 Task: Assign Person0000000115 as Project Lead of Scrum Project Project0000000058 in Jira. Create Issue Issue0000000281 in Backlog  in Scrum Project Project0000000057 in Jira. Create Issue Issue0000000282 in Backlog  in Scrum Project Project0000000057 in Jira. Create Issue Issue0000000283 in Backlog  in Scrum Project Project0000000057 in Jira. Create Issue Issue0000000284 in Backlog  in Scrum Project Project0000000057 in Jira
Action: Mouse moved to (332, 106)
Screenshot: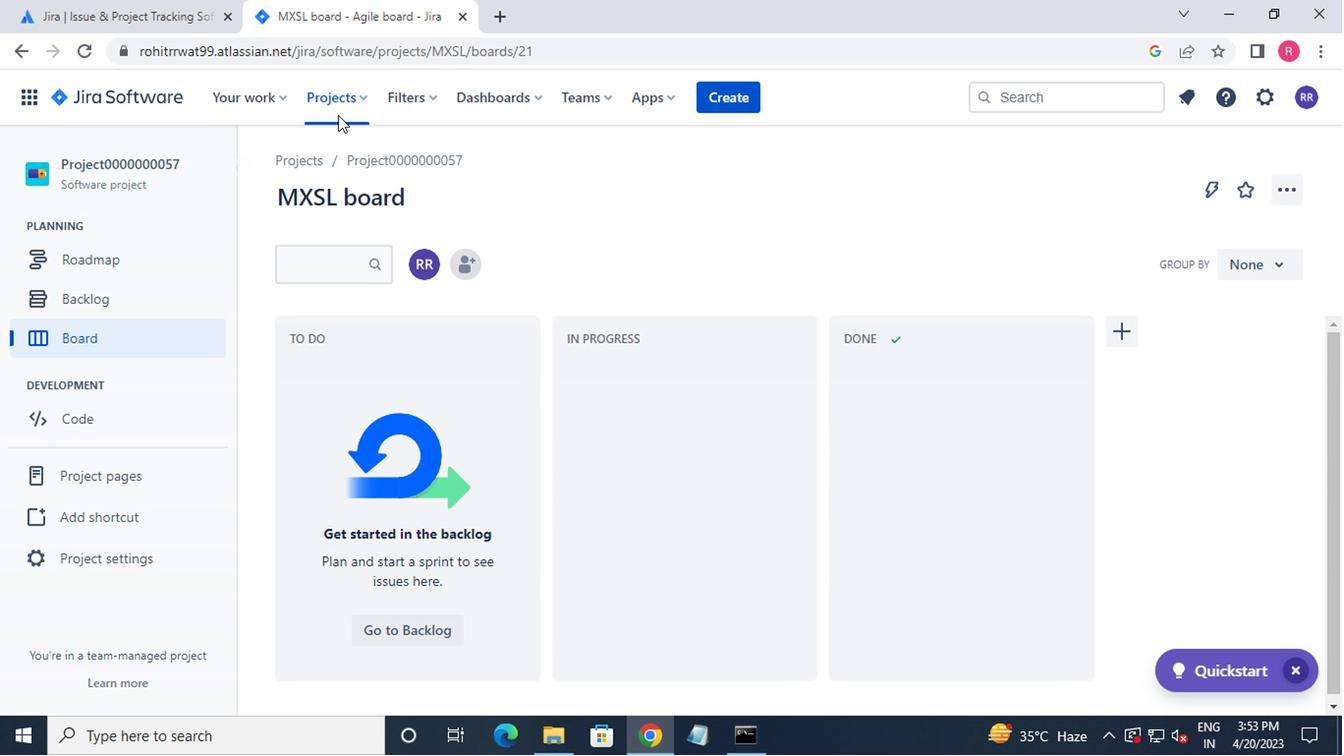 
Action: Mouse pressed left at (332, 106)
Screenshot: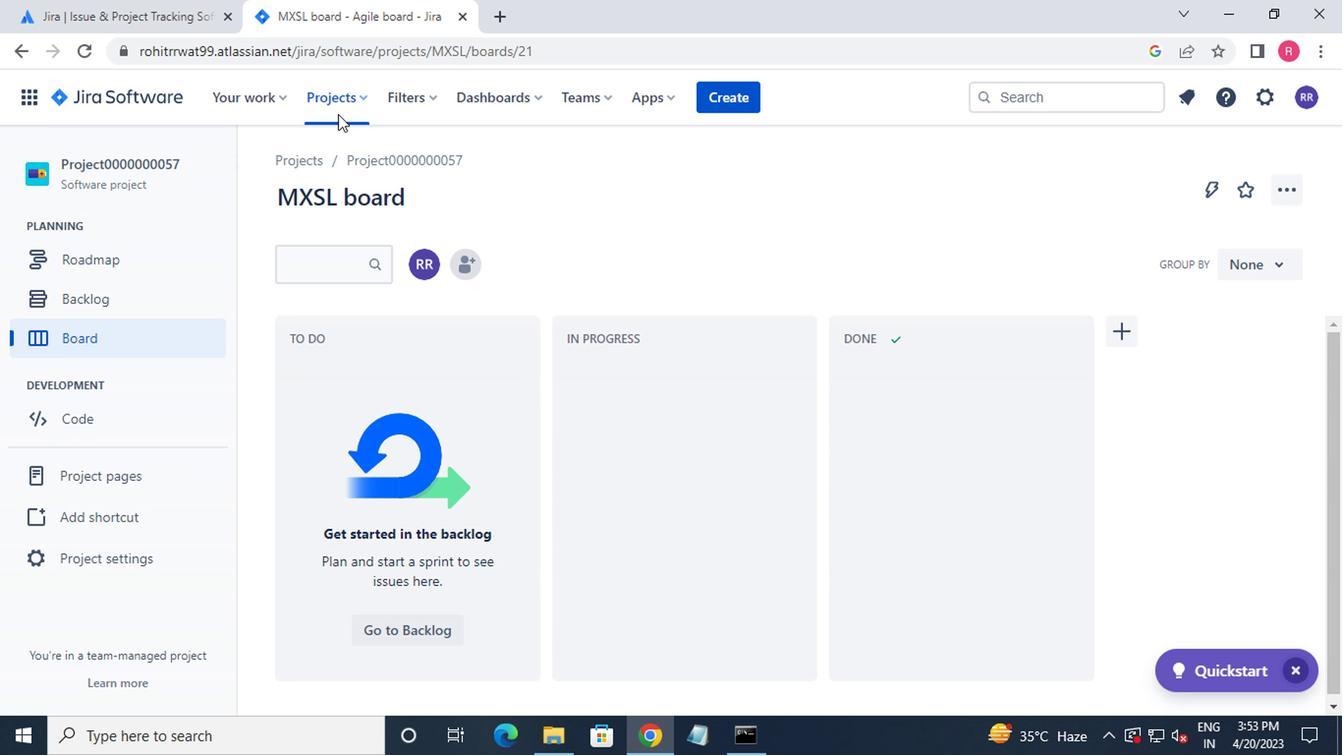 
Action: Mouse moved to (385, 237)
Screenshot: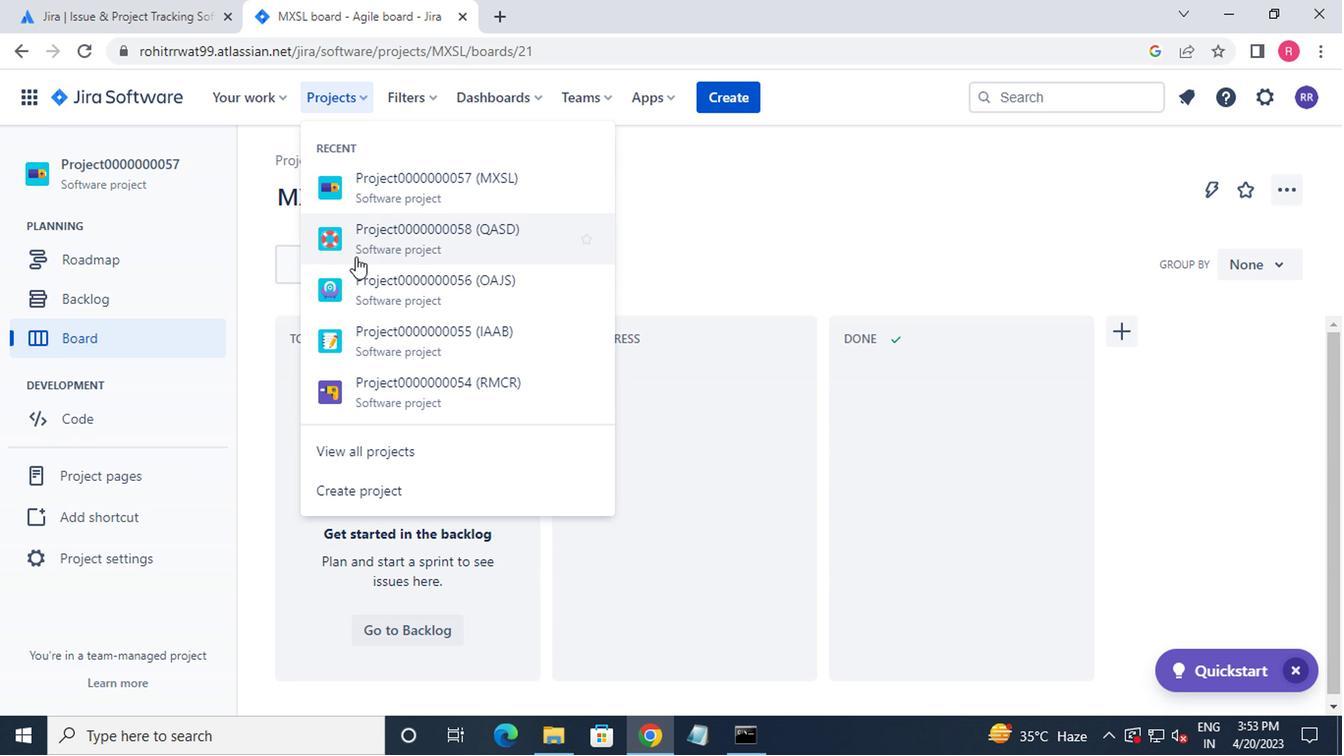 
Action: Mouse pressed left at (385, 237)
Screenshot: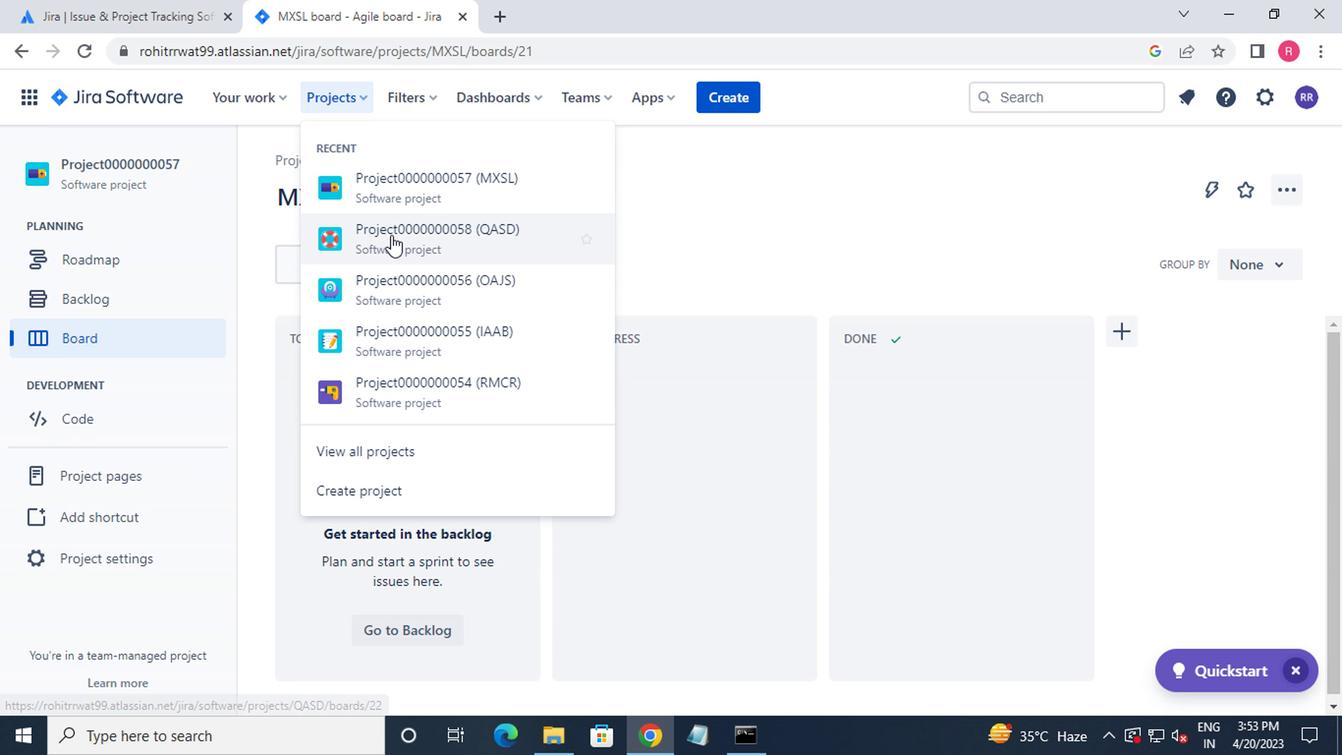 
Action: Mouse moved to (70, 556)
Screenshot: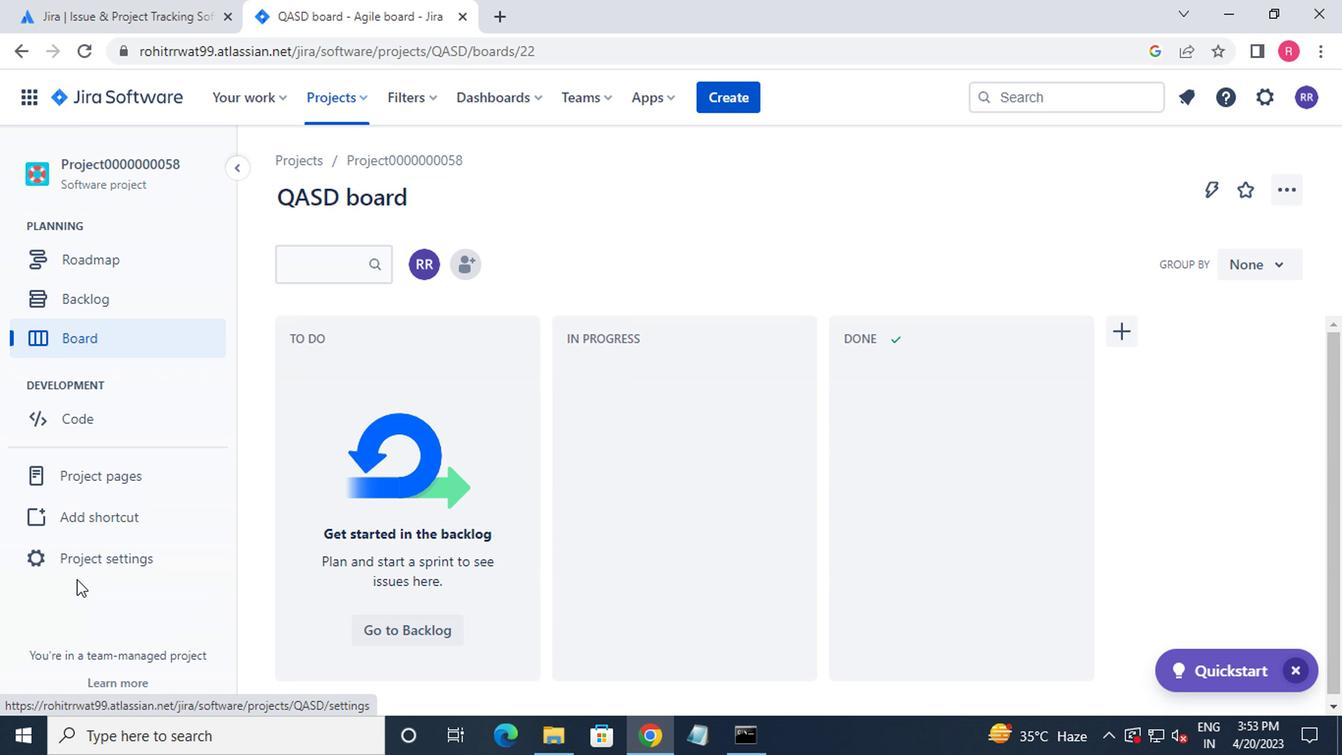 
Action: Mouse pressed left at (70, 556)
Screenshot: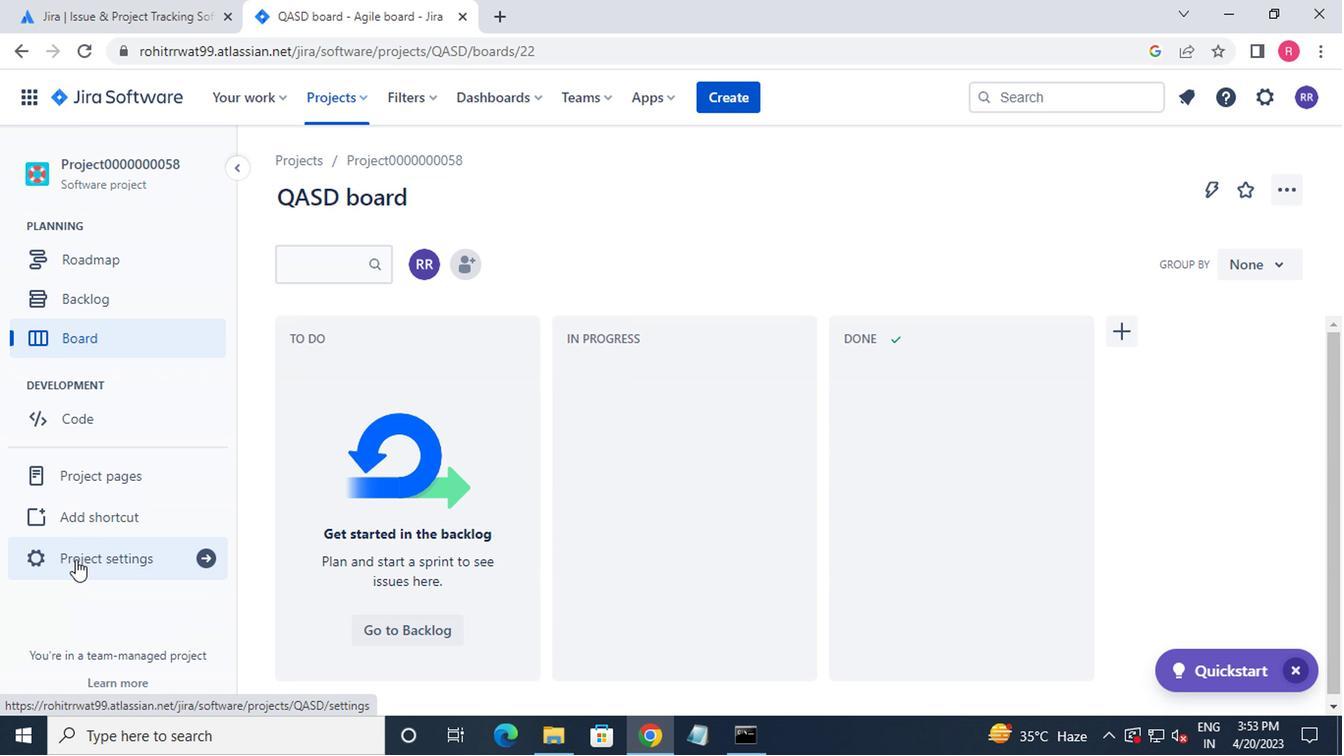 
Action: Mouse moved to (745, 676)
Screenshot: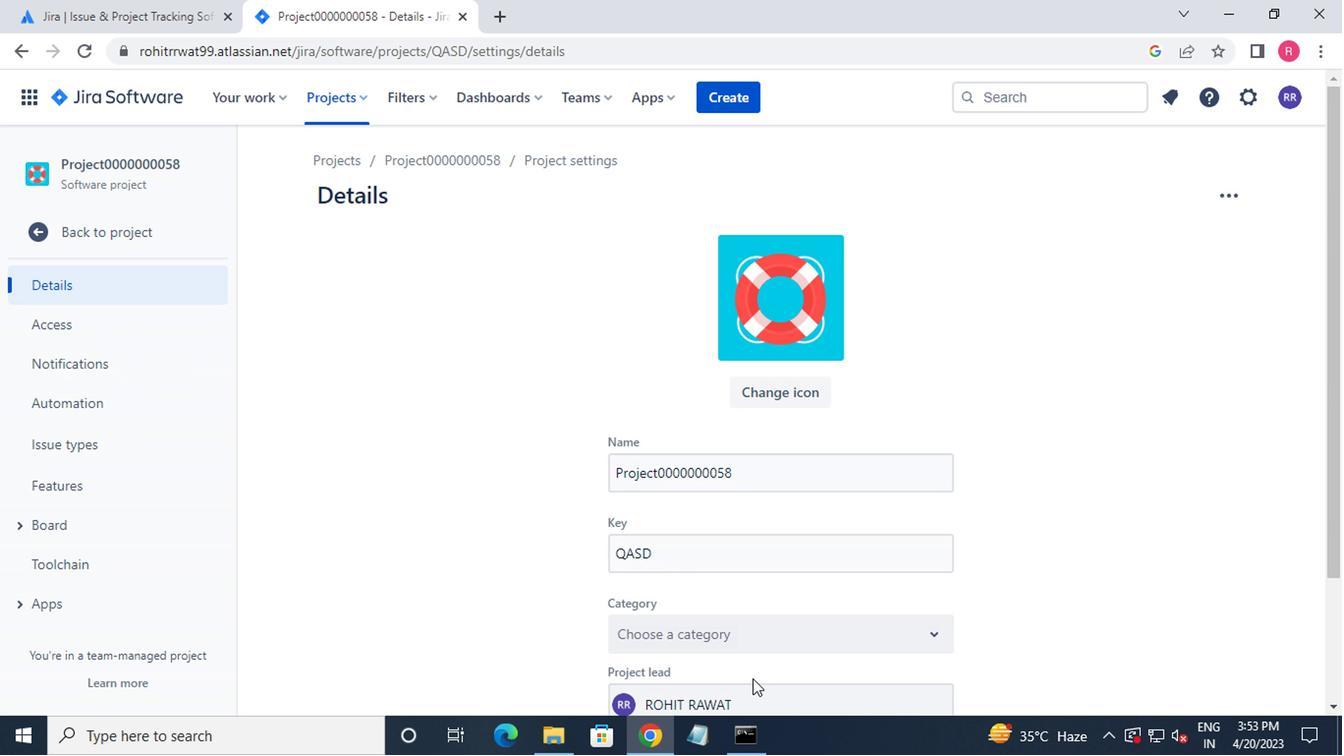 
Action: Mouse scrolled (745, 675) with delta (0, -1)
Screenshot: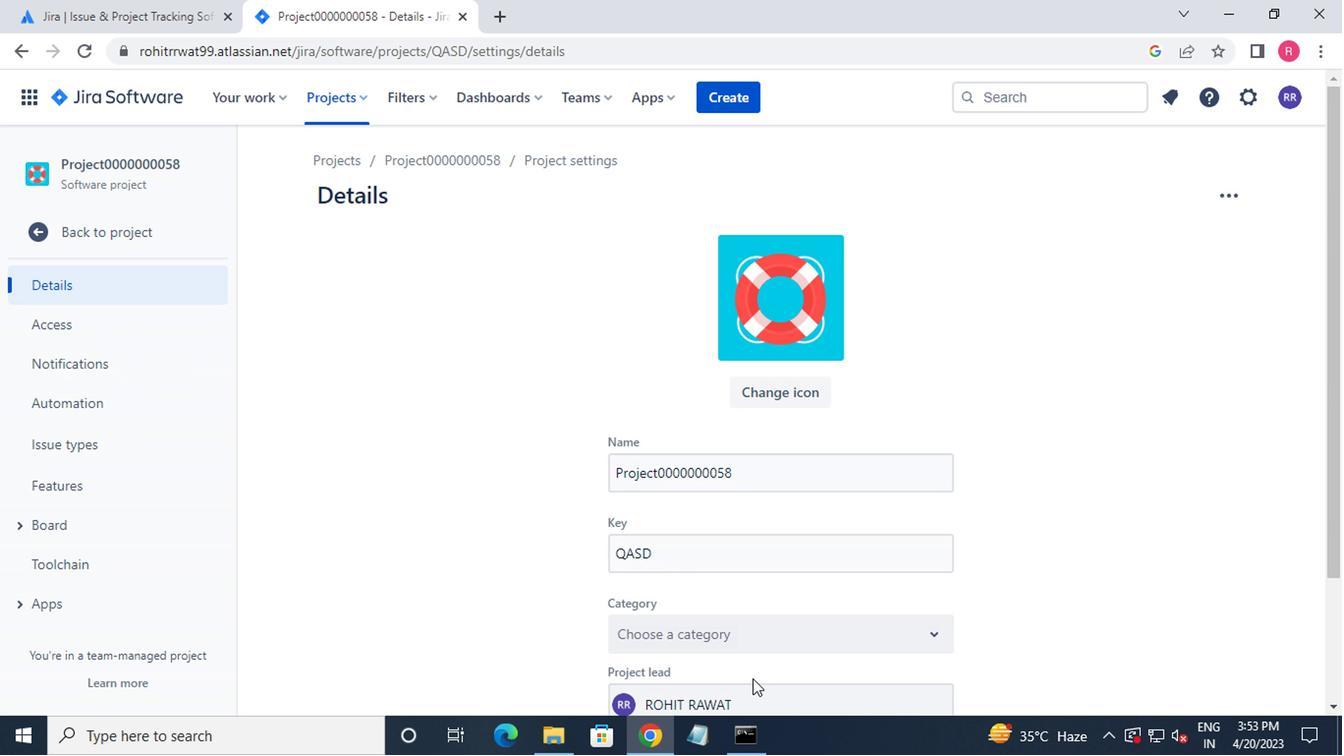 
Action: Mouse moved to (736, 615)
Screenshot: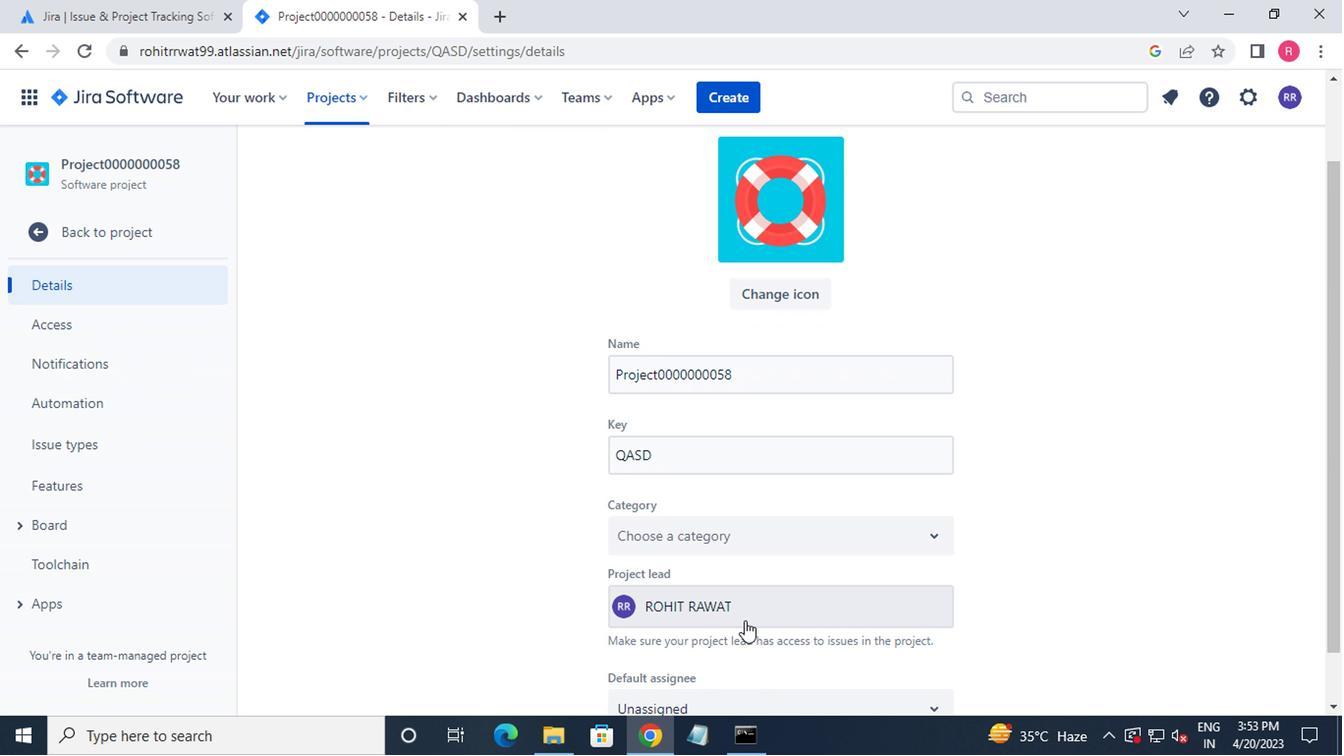 
Action: Mouse pressed left at (736, 615)
Screenshot: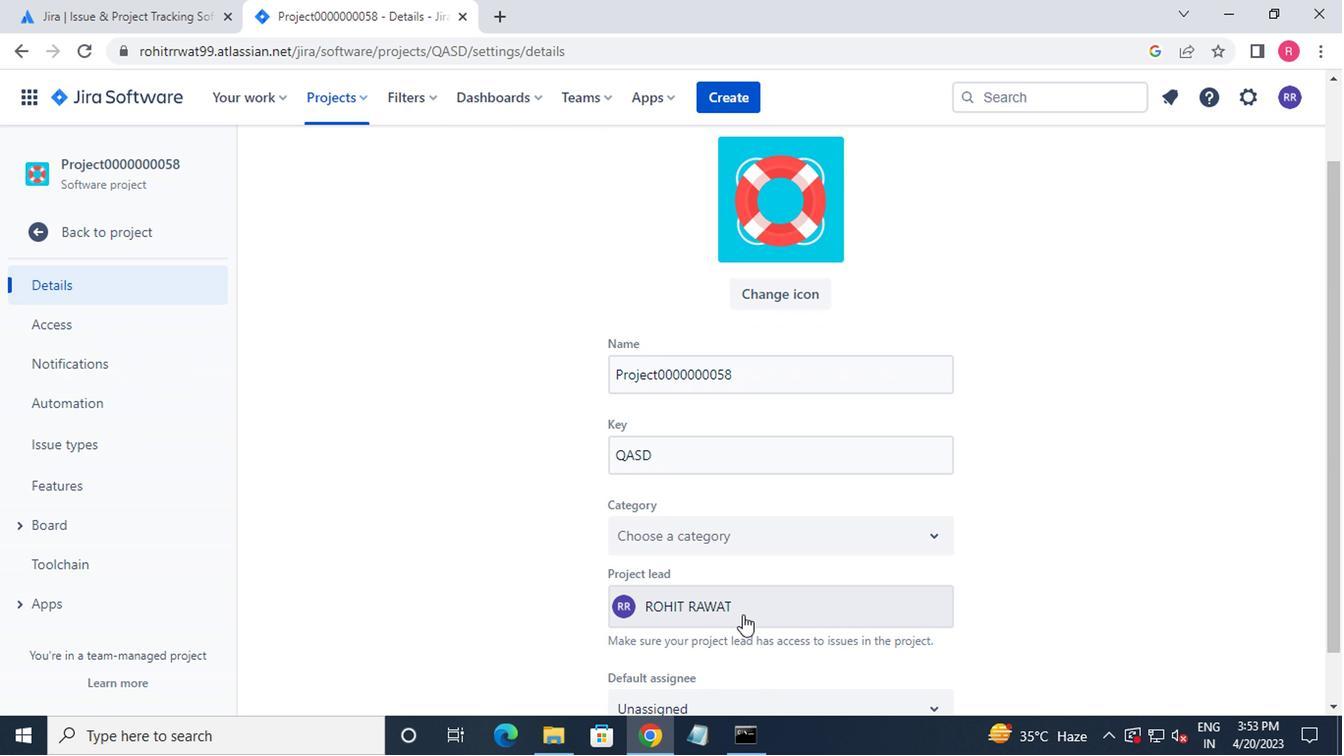 
Action: Mouse moved to (689, 541)
Screenshot: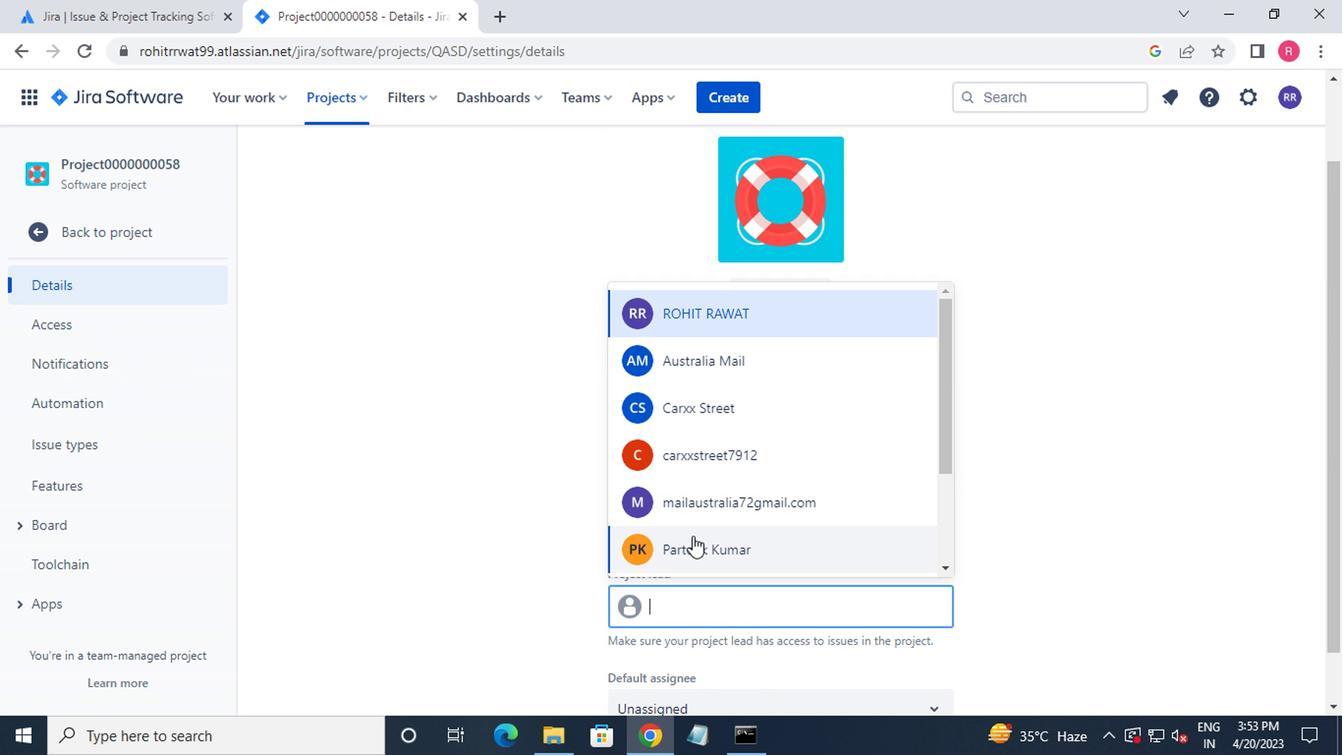 
Action: Mouse pressed left at (689, 541)
Screenshot: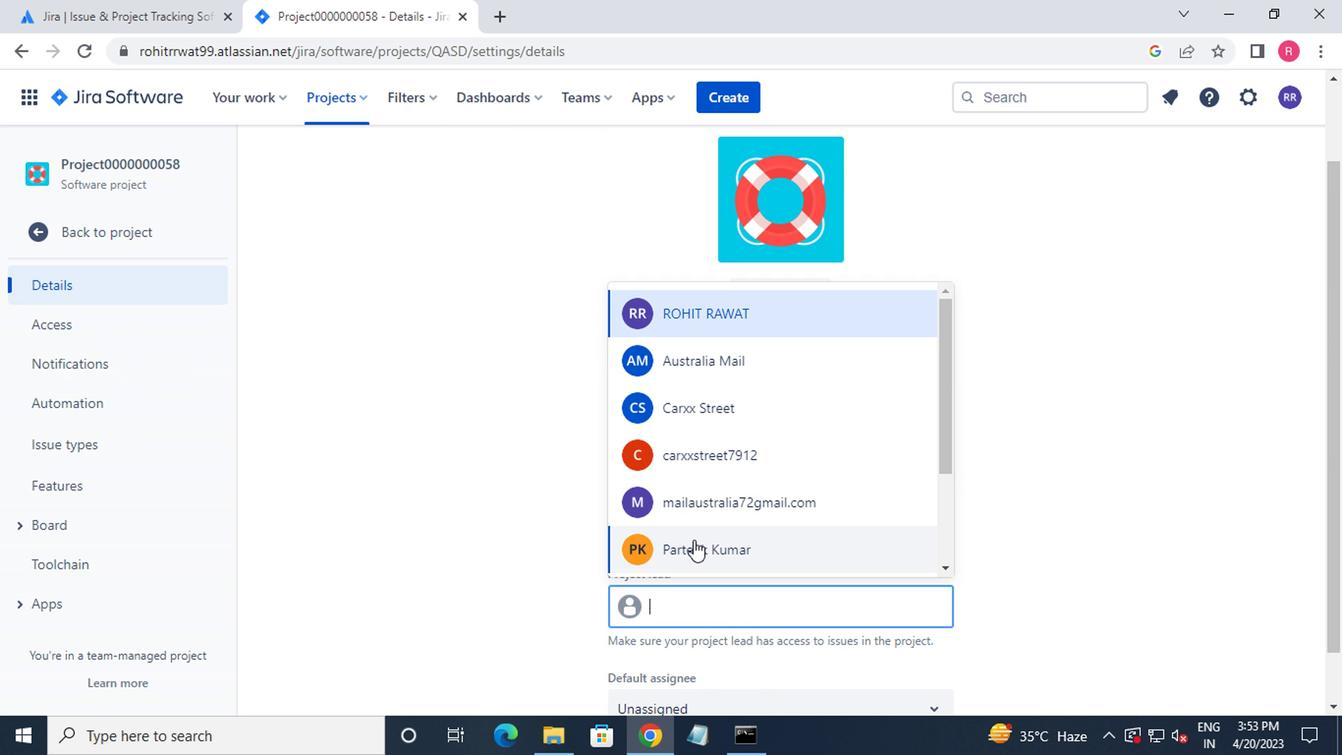 
Action: Mouse moved to (434, 530)
Screenshot: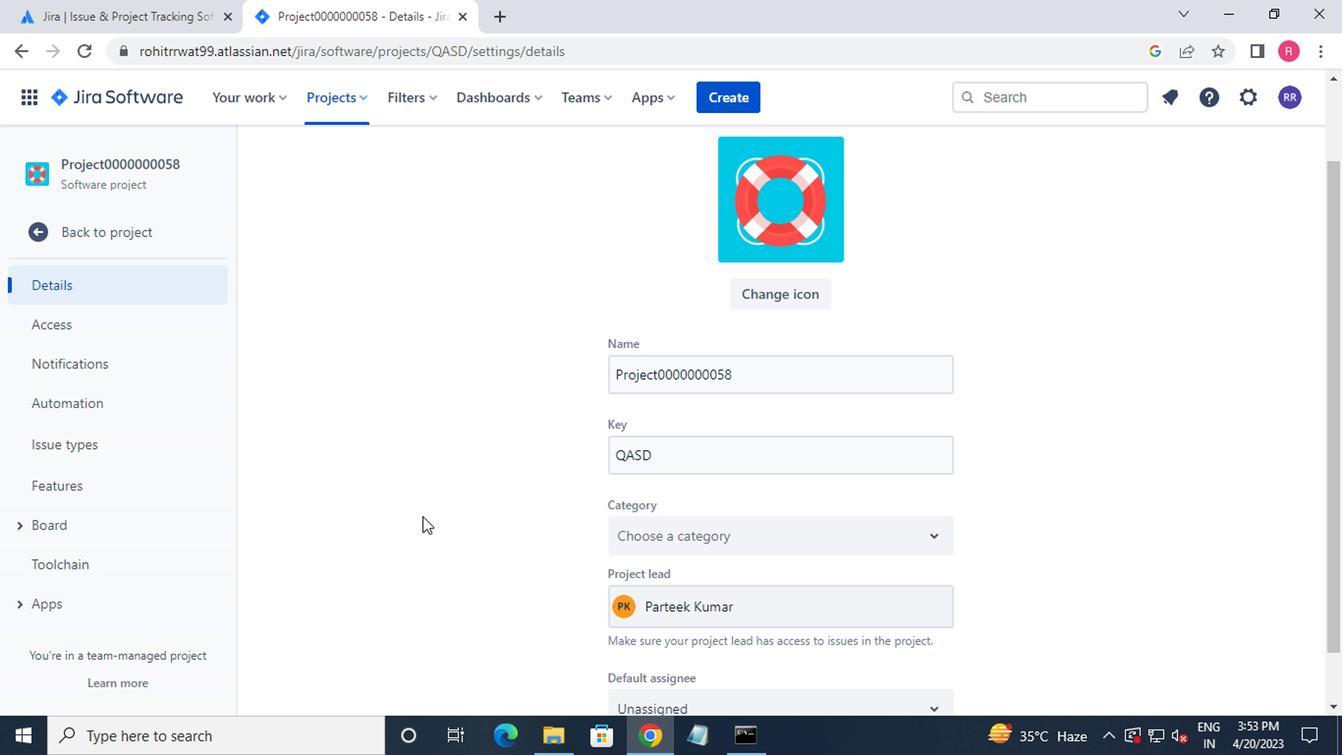 
Action: Mouse scrolled (434, 530) with delta (0, 0)
Screenshot: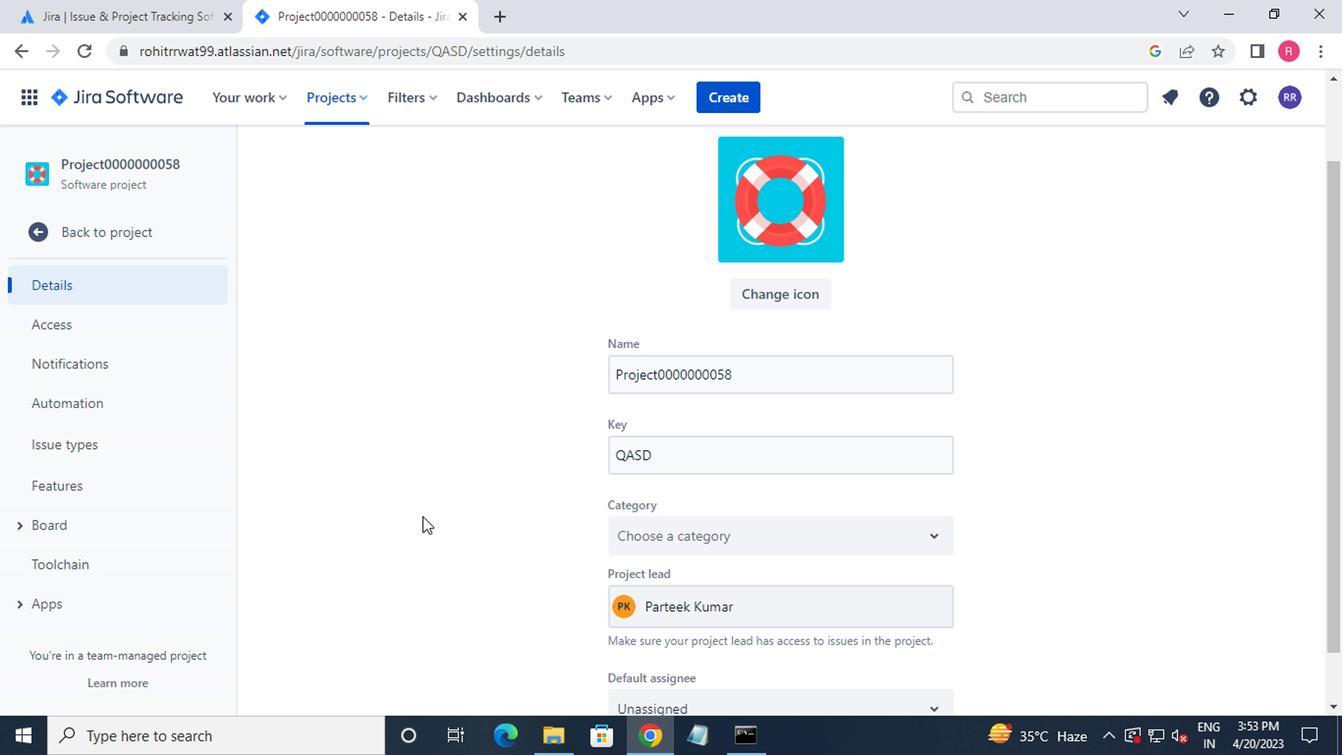 
Action: Mouse moved to (455, 538)
Screenshot: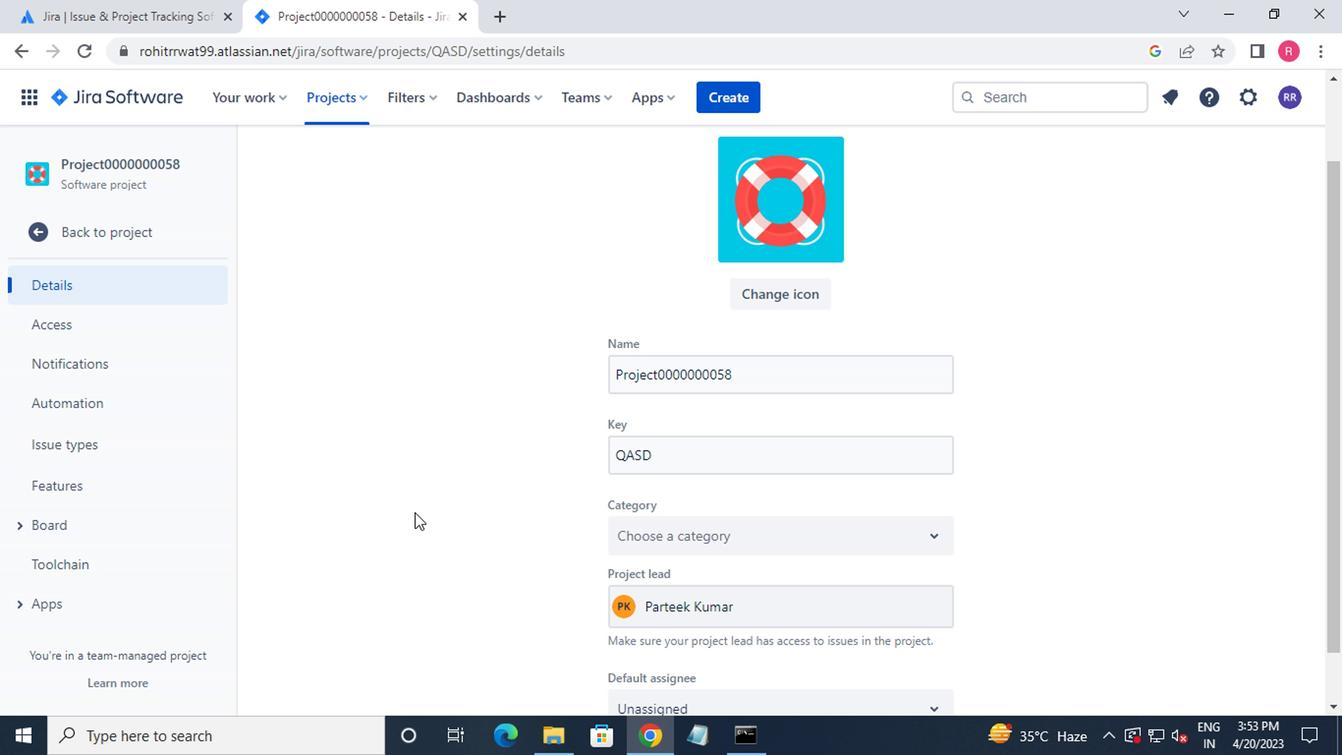 
Action: Mouse scrolled (455, 537) with delta (0, 0)
Screenshot: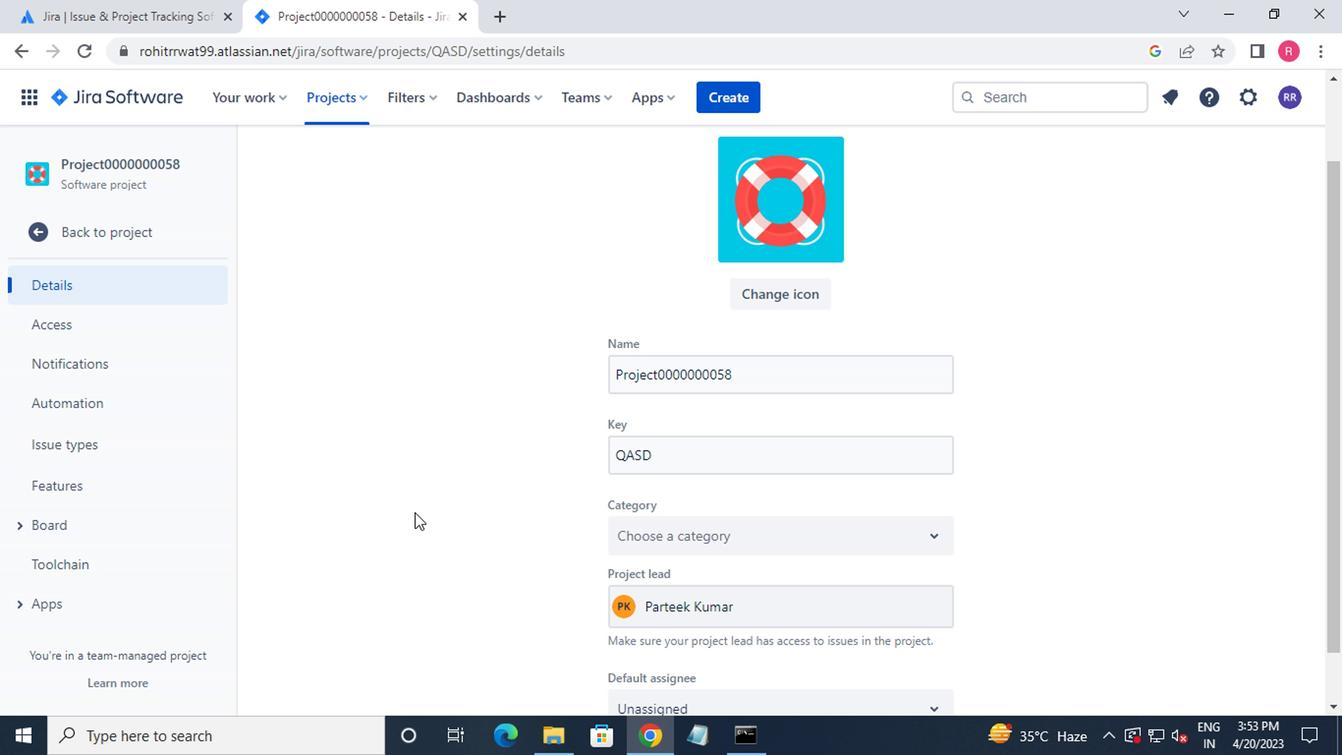 
Action: Mouse moved to (643, 690)
Screenshot: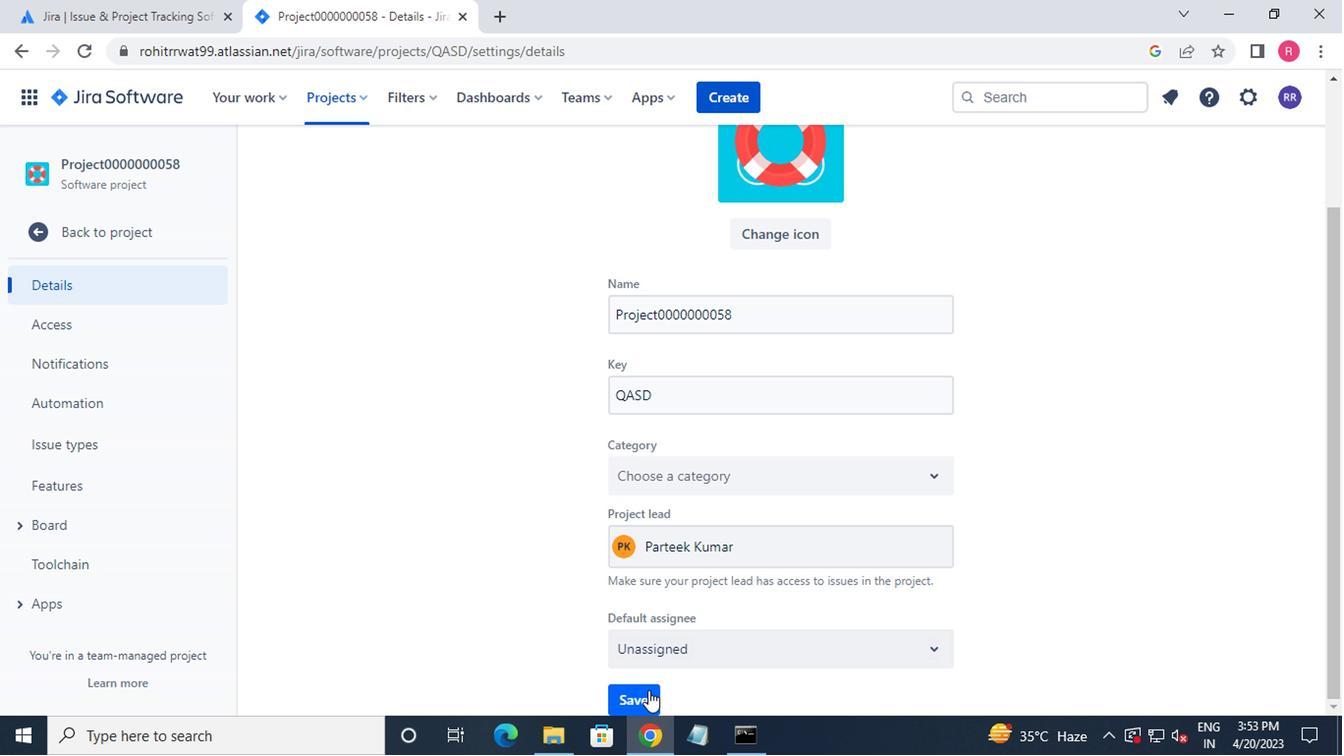 
Action: Mouse pressed left at (643, 690)
Screenshot: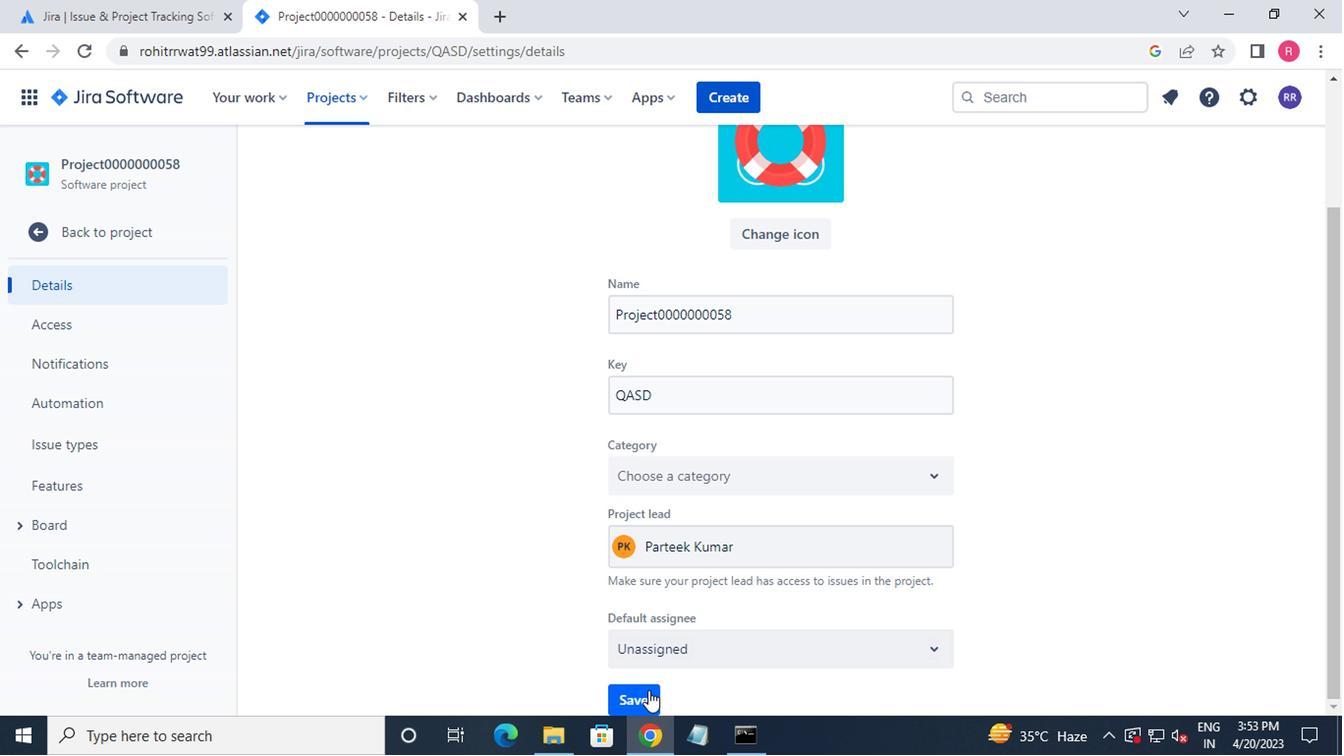 
Action: Mouse moved to (312, 113)
Screenshot: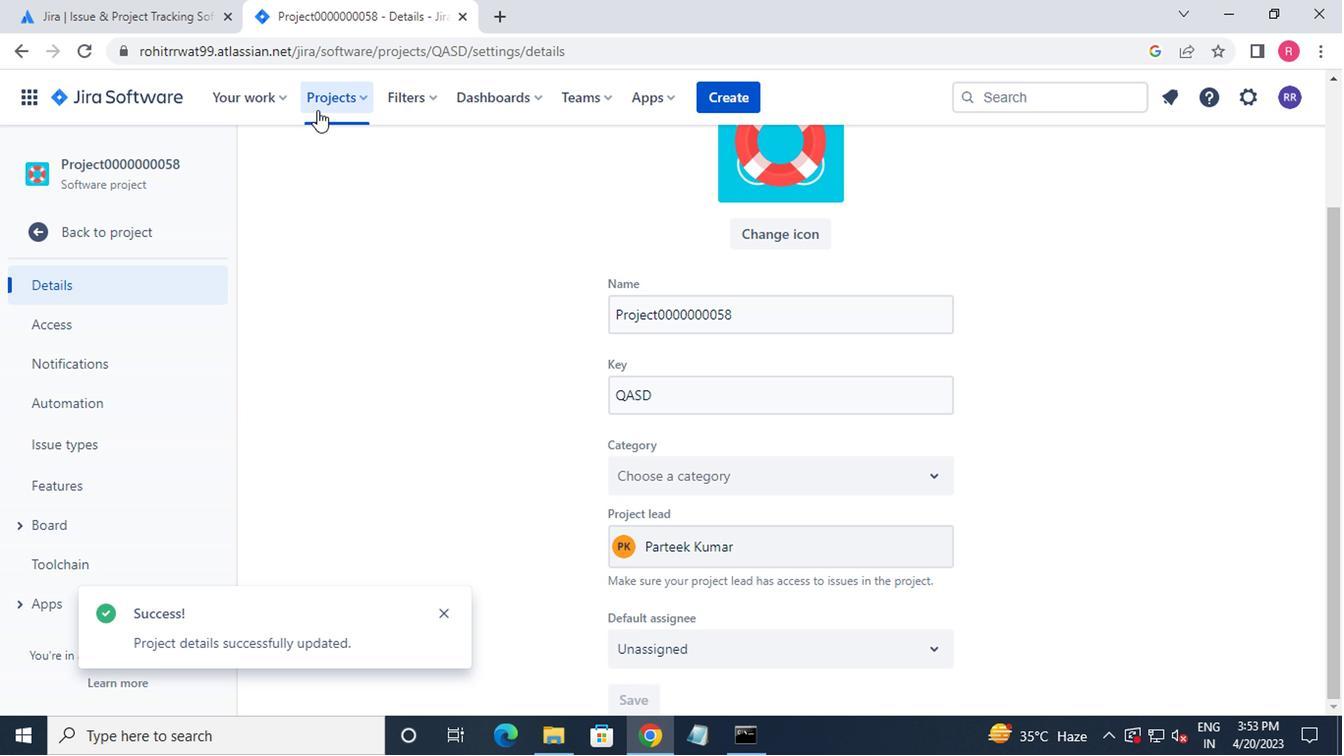 
Action: Mouse pressed left at (312, 113)
Screenshot: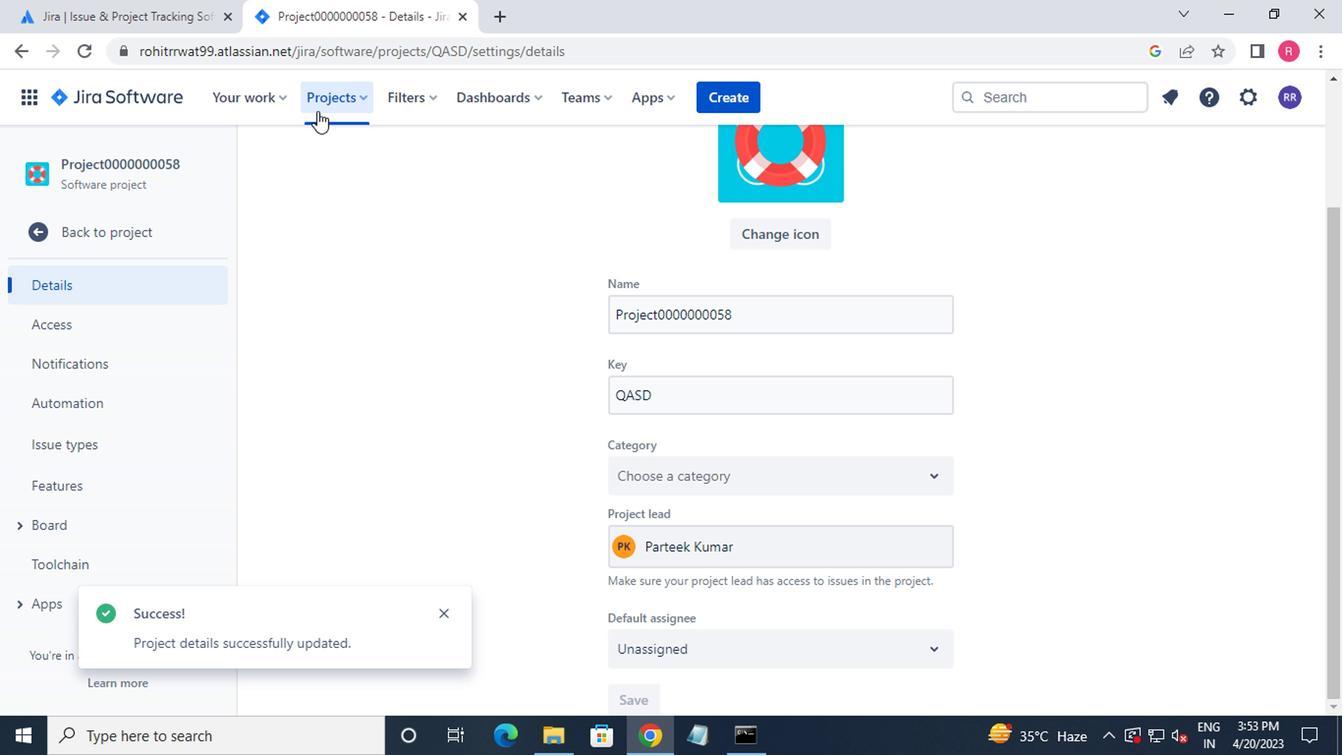 
Action: Mouse moved to (416, 225)
Screenshot: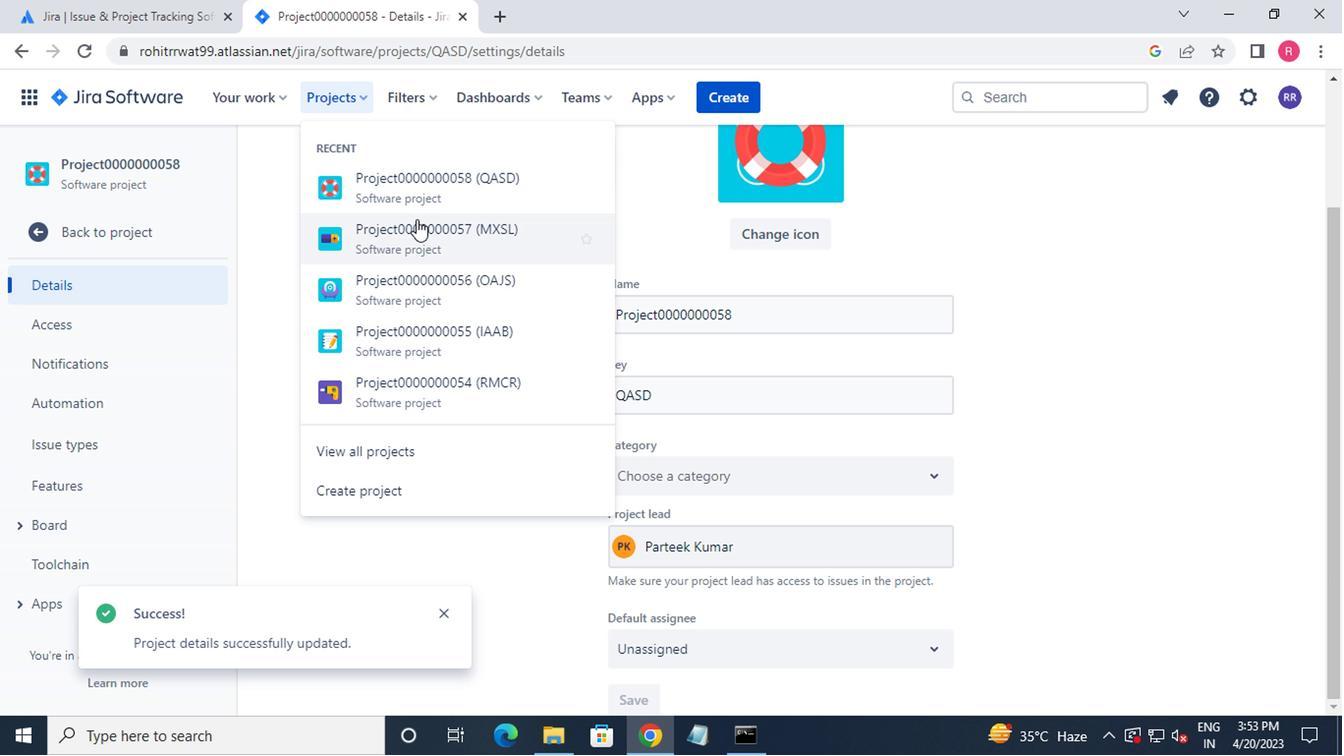 
Action: Mouse pressed left at (416, 225)
Screenshot: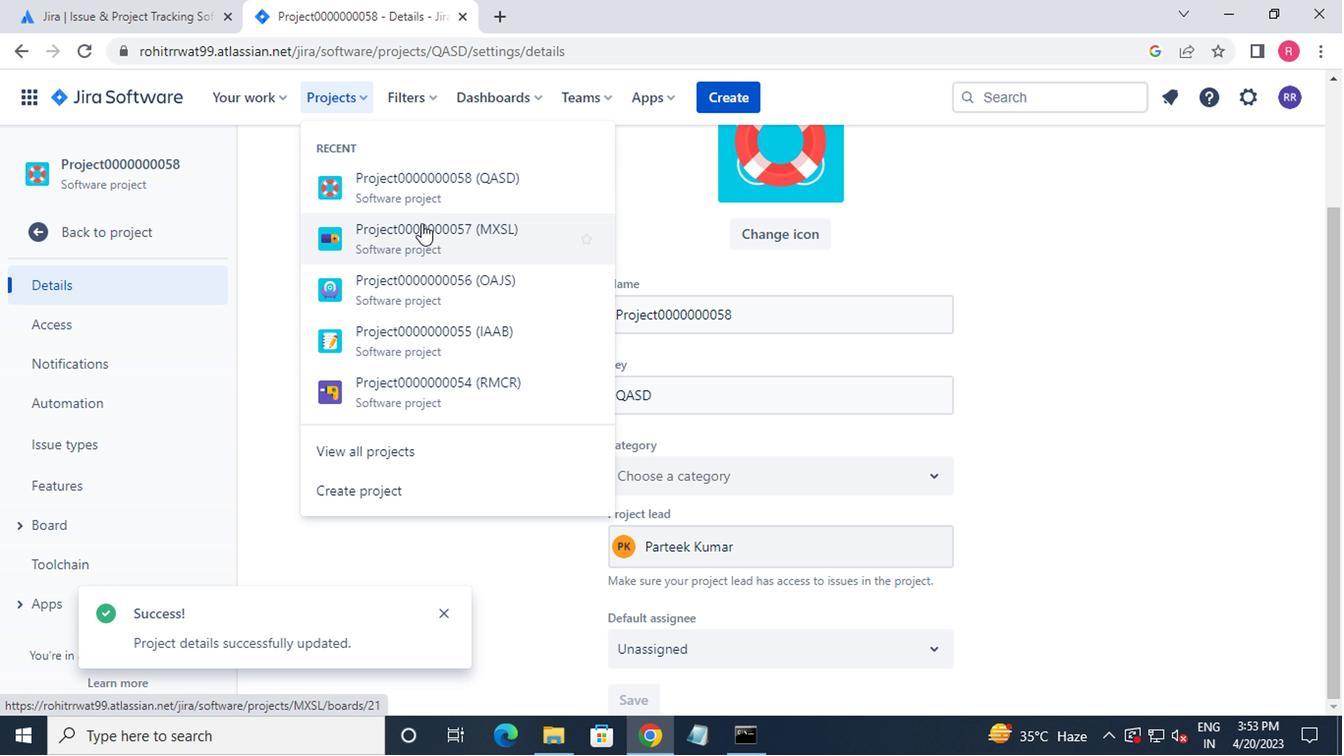 
Action: Mouse moved to (115, 288)
Screenshot: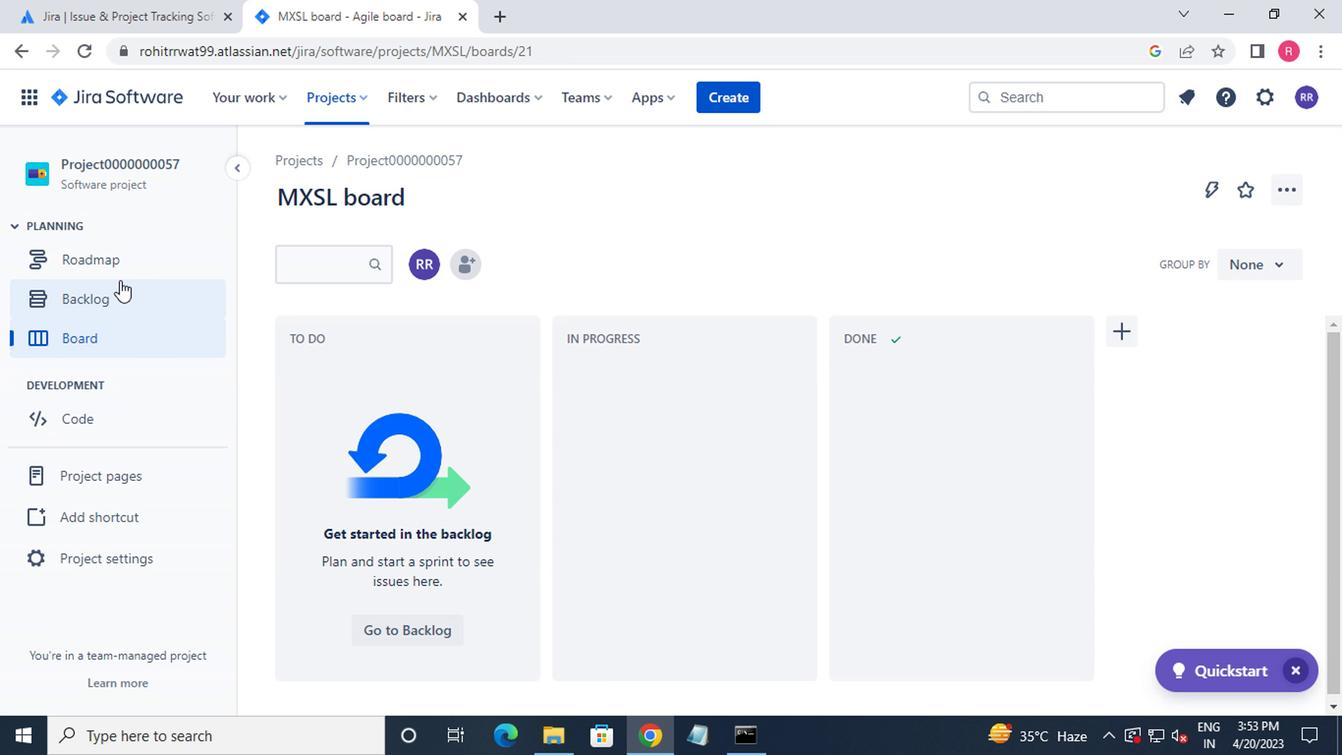 
Action: Mouse pressed left at (115, 288)
Screenshot: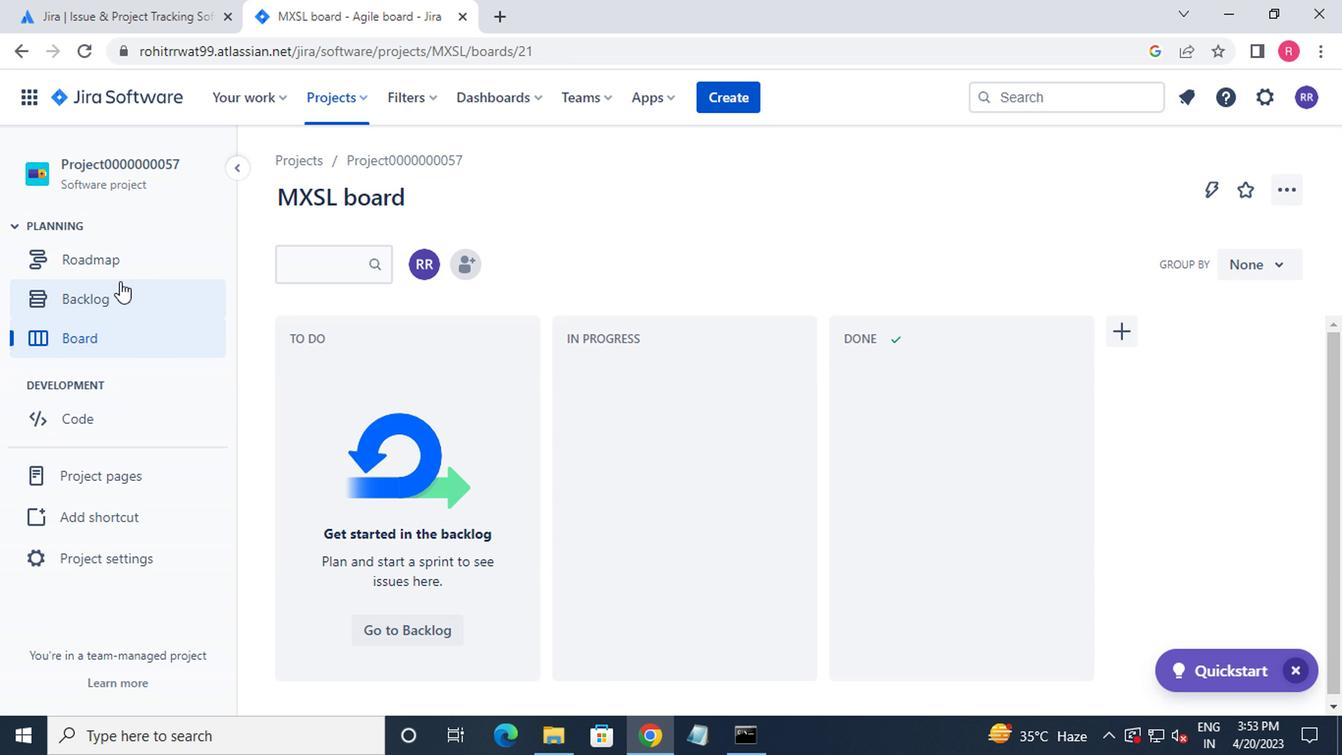 
Action: Mouse moved to (373, 376)
Screenshot: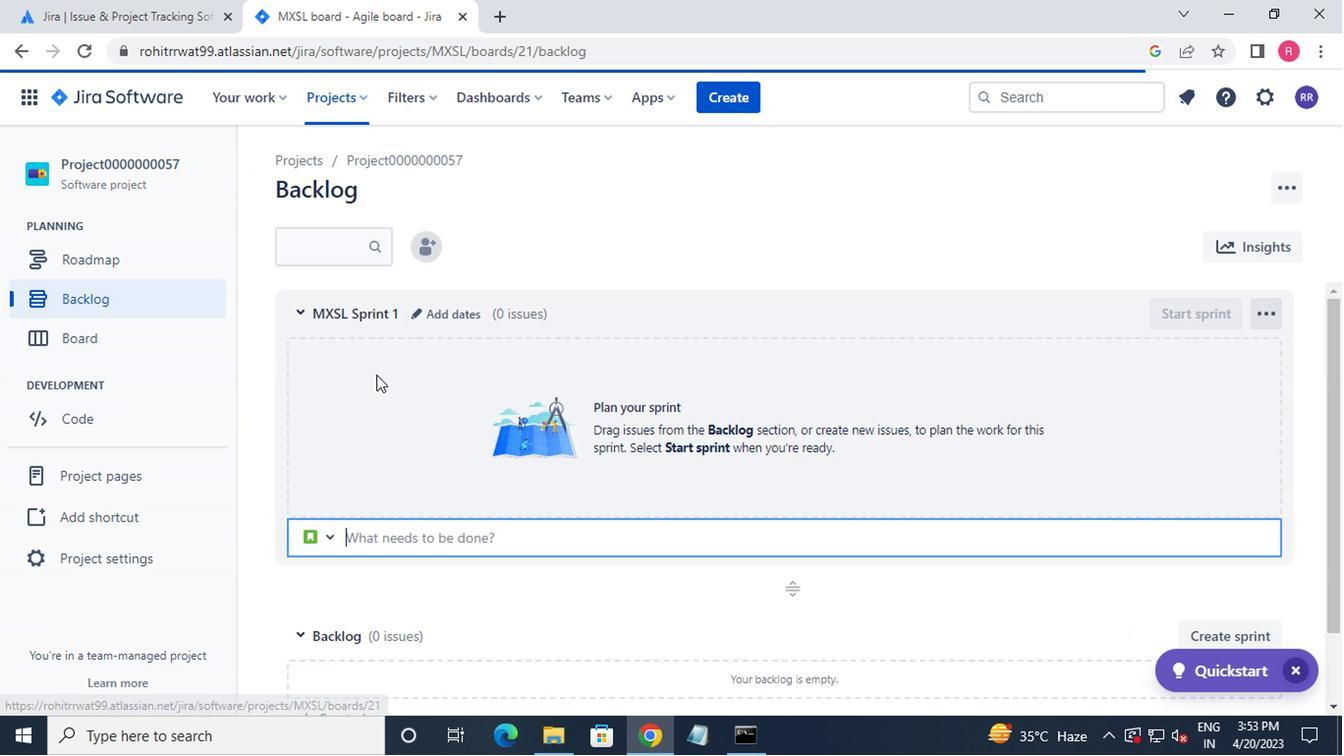 
Action: Mouse scrolled (373, 374) with delta (0, -1)
Screenshot: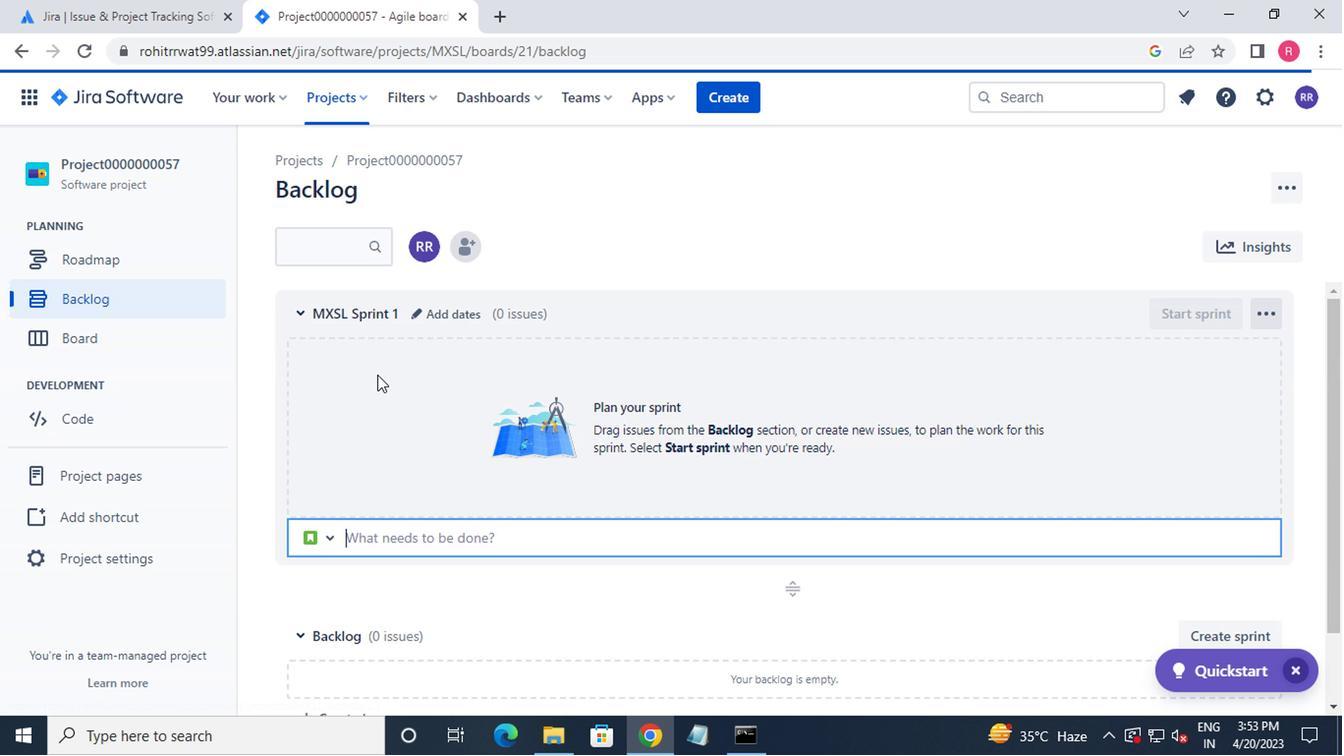 
Action: Mouse moved to (374, 376)
Screenshot: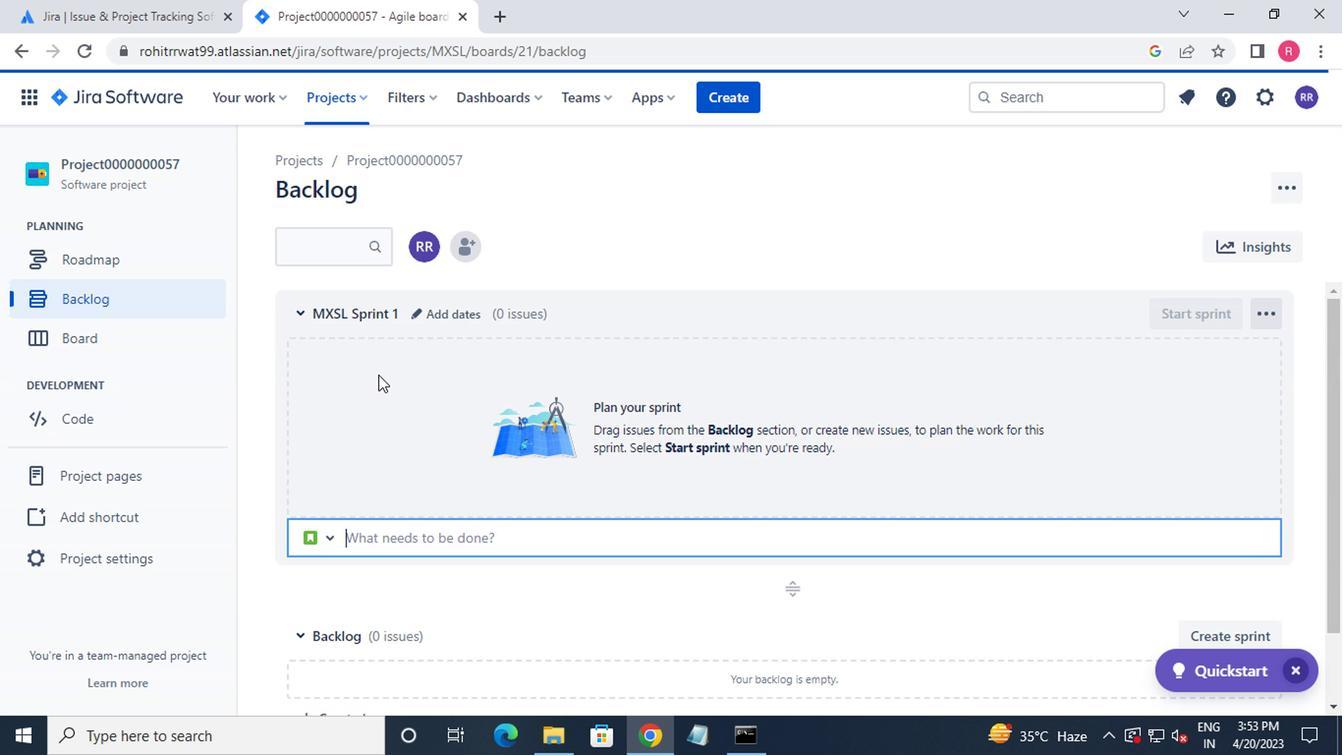 
Action: Mouse scrolled (374, 374) with delta (0, -1)
Screenshot: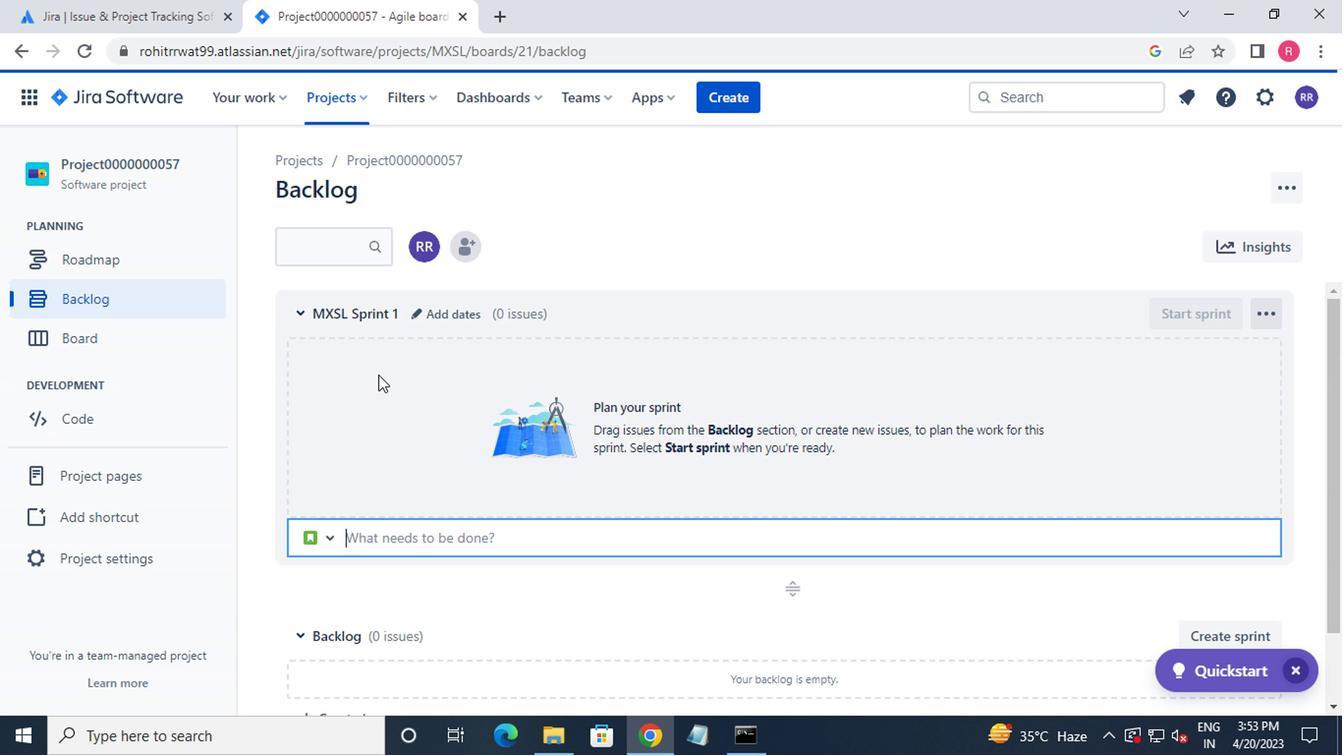
Action: Mouse scrolled (374, 374) with delta (0, -1)
Screenshot: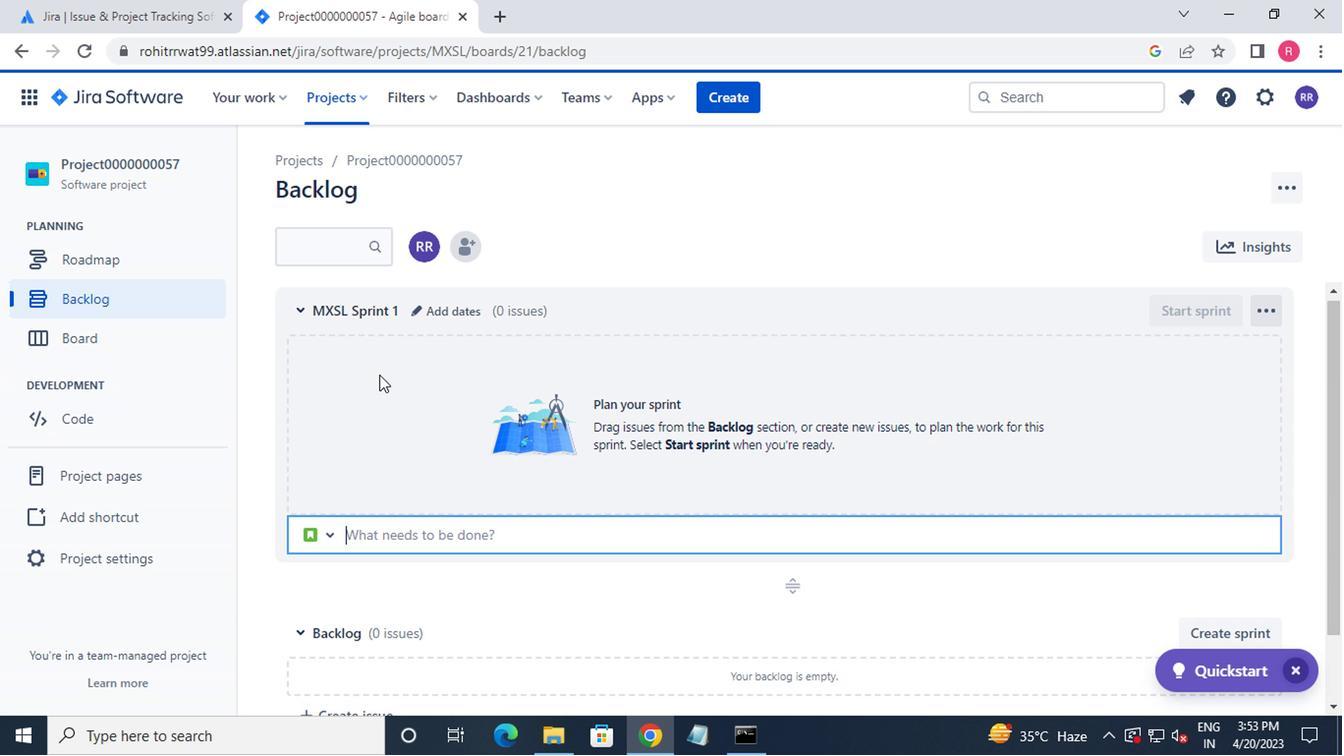 
Action: Mouse moved to (290, 353)
Screenshot: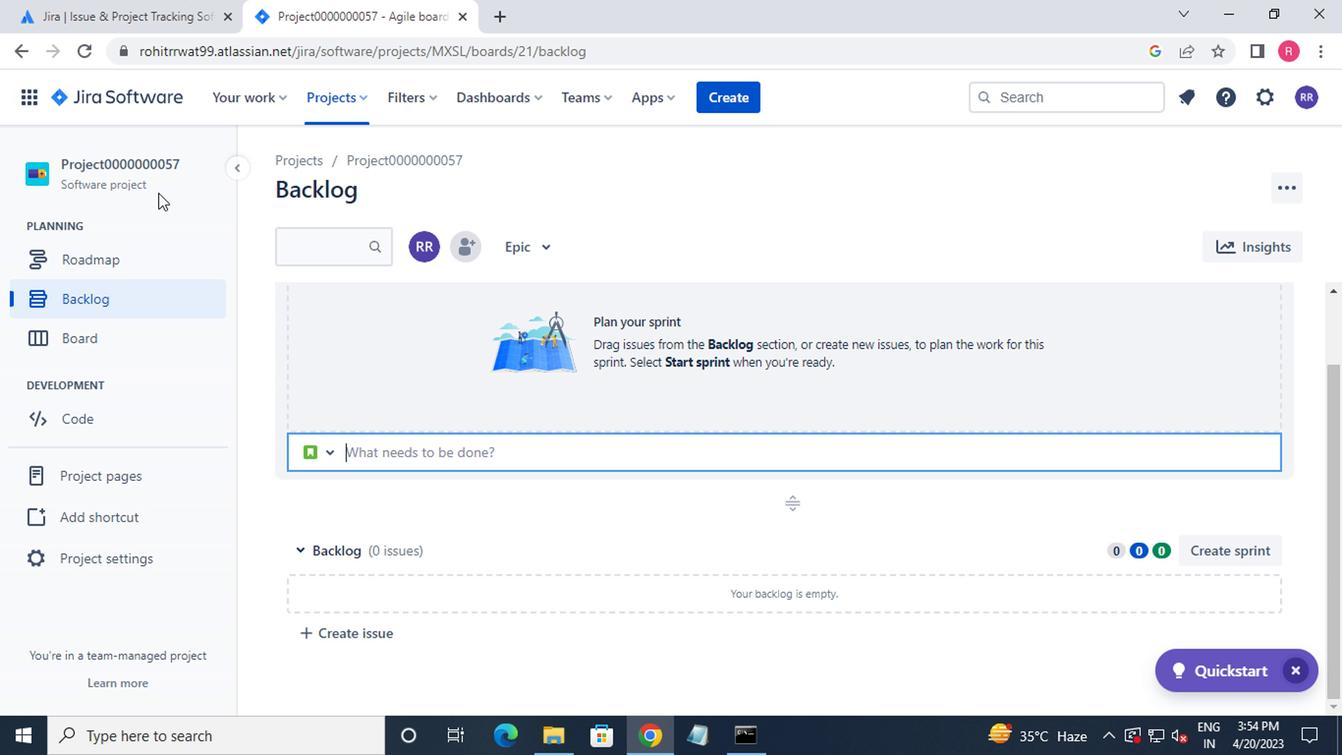 
Action: Mouse scrolled (290, 352) with delta (0, 0)
Screenshot: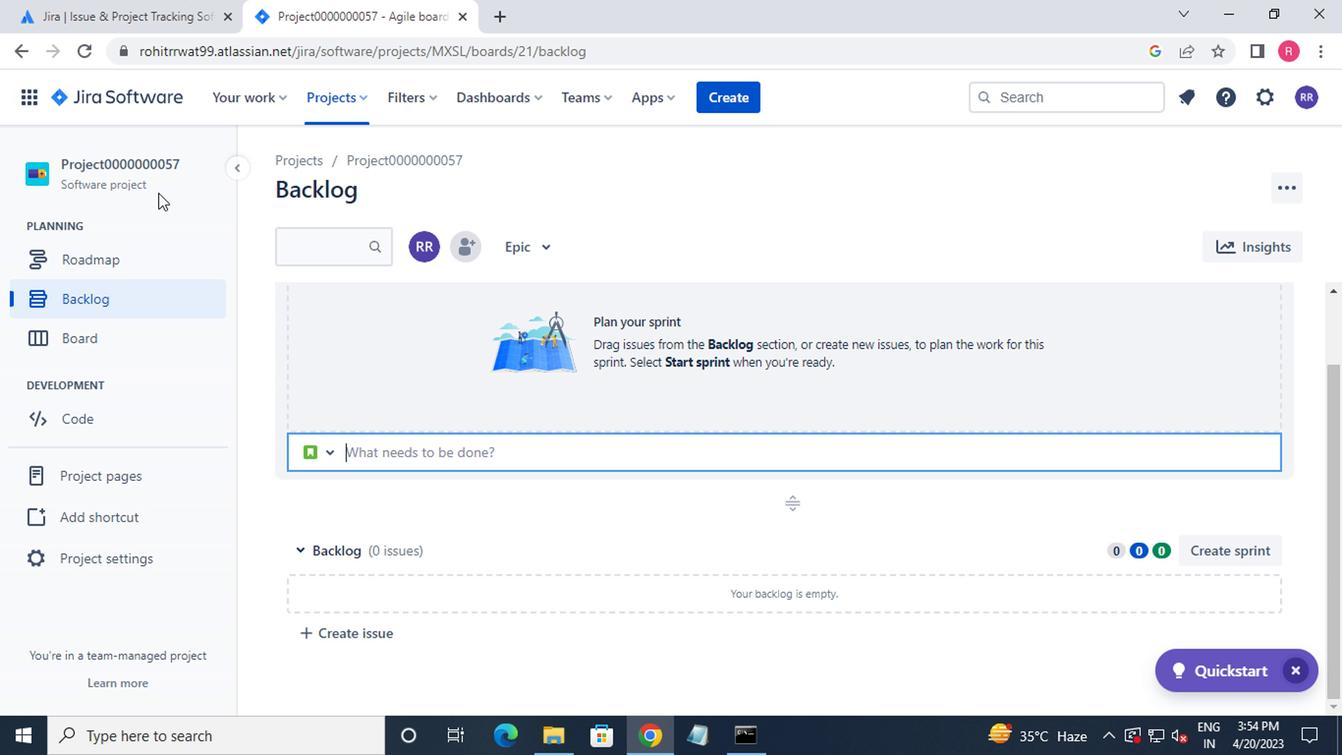 
Action: Mouse moved to (320, 382)
Screenshot: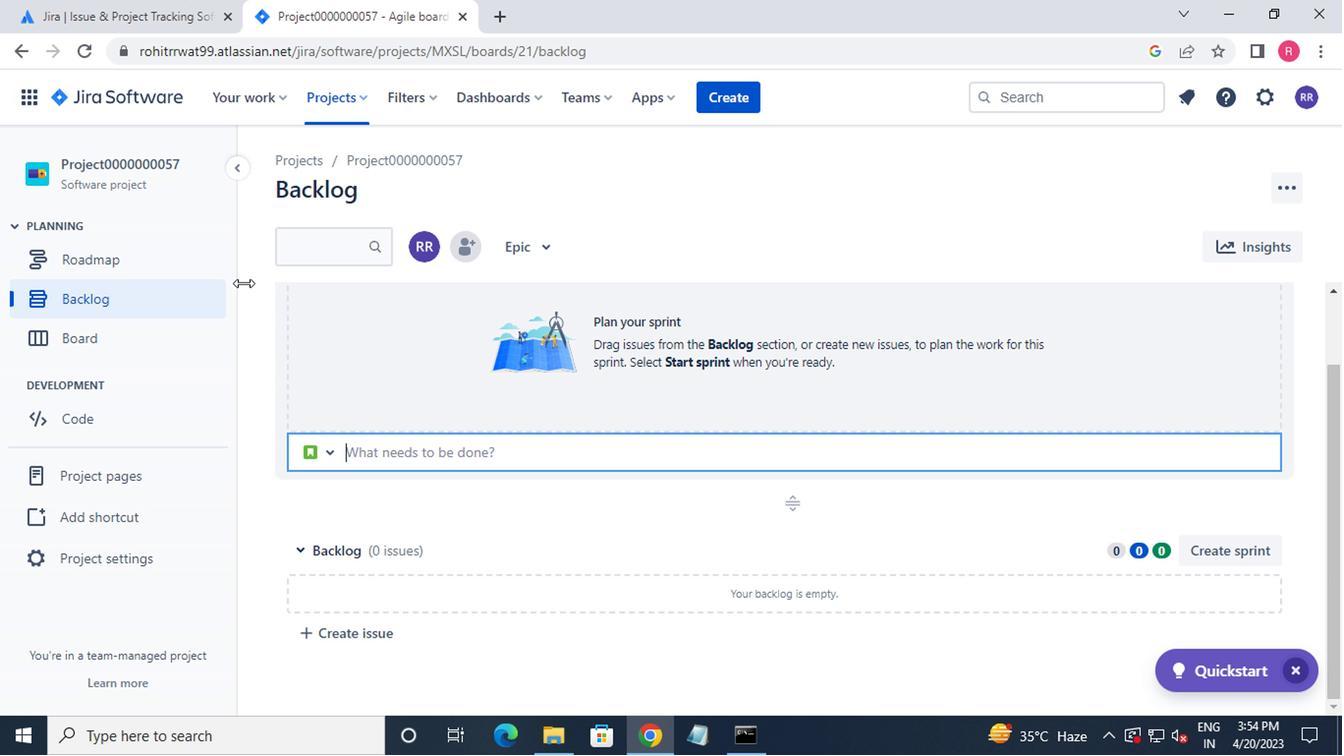 
Action: Mouse scrolled (320, 381) with delta (0, 0)
Screenshot: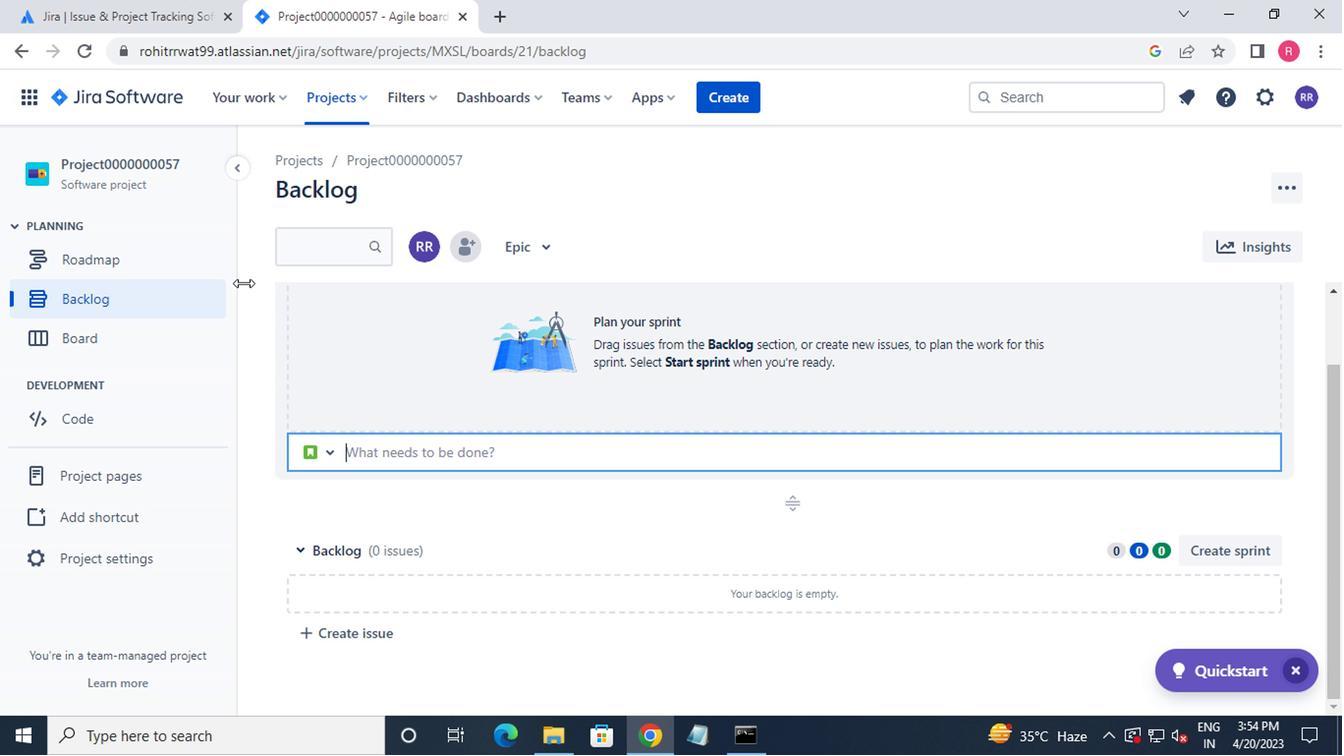 
Action: Mouse moved to (337, 405)
Screenshot: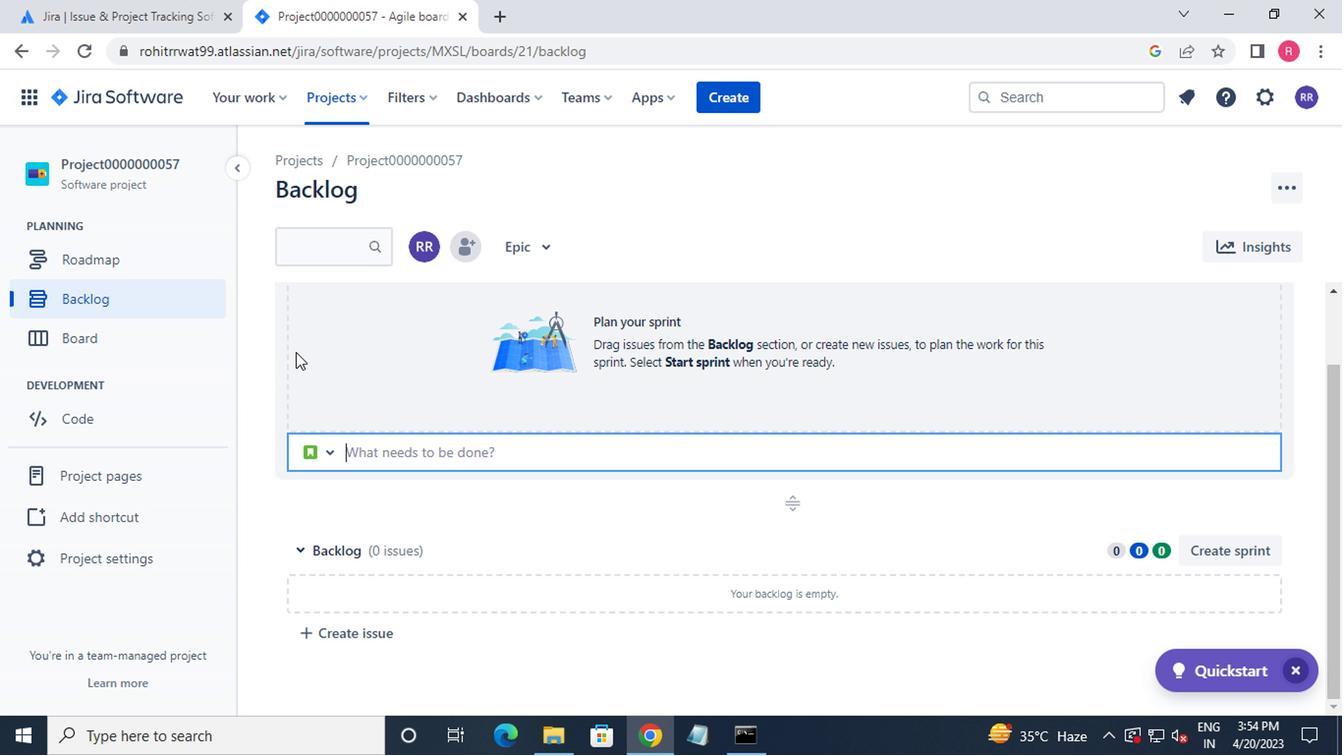 
Action: Mouse scrolled (337, 404) with delta (0, -1)
Screenshot: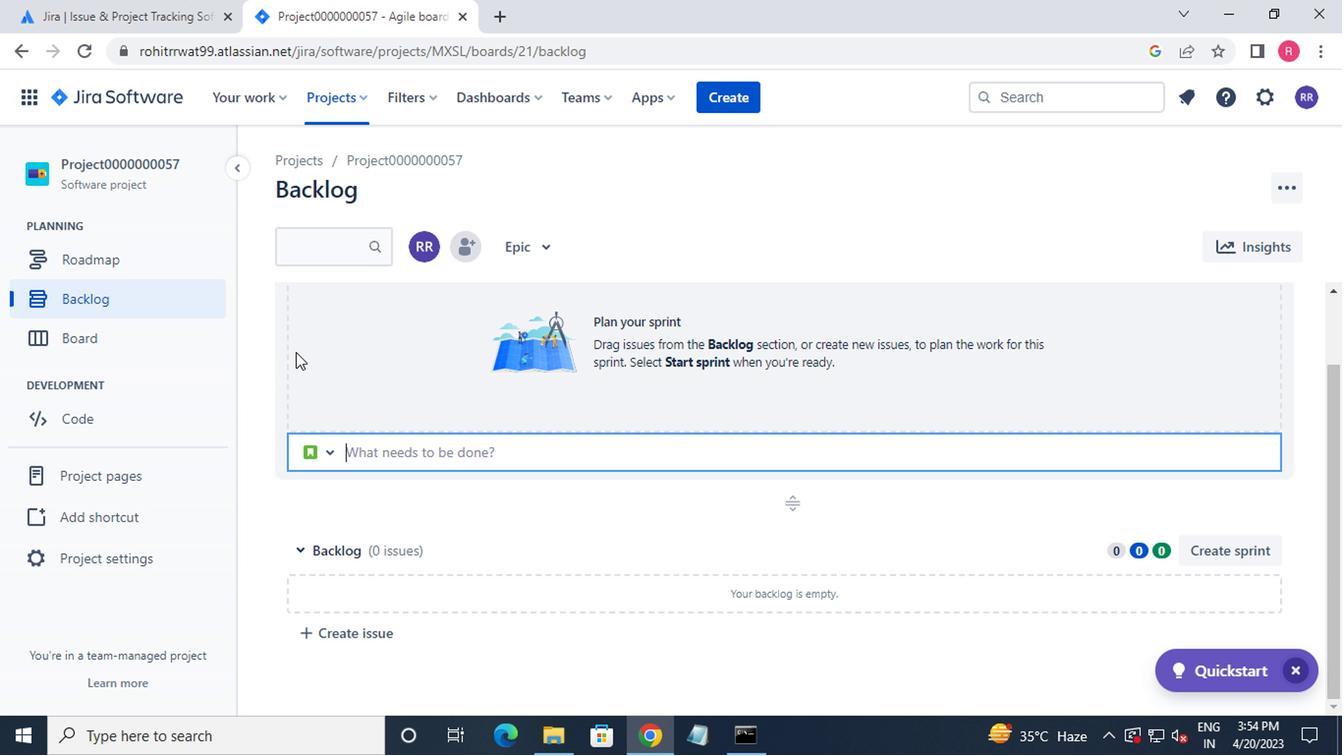 
Action: Mouse moved to (379, 635)
Screenshot: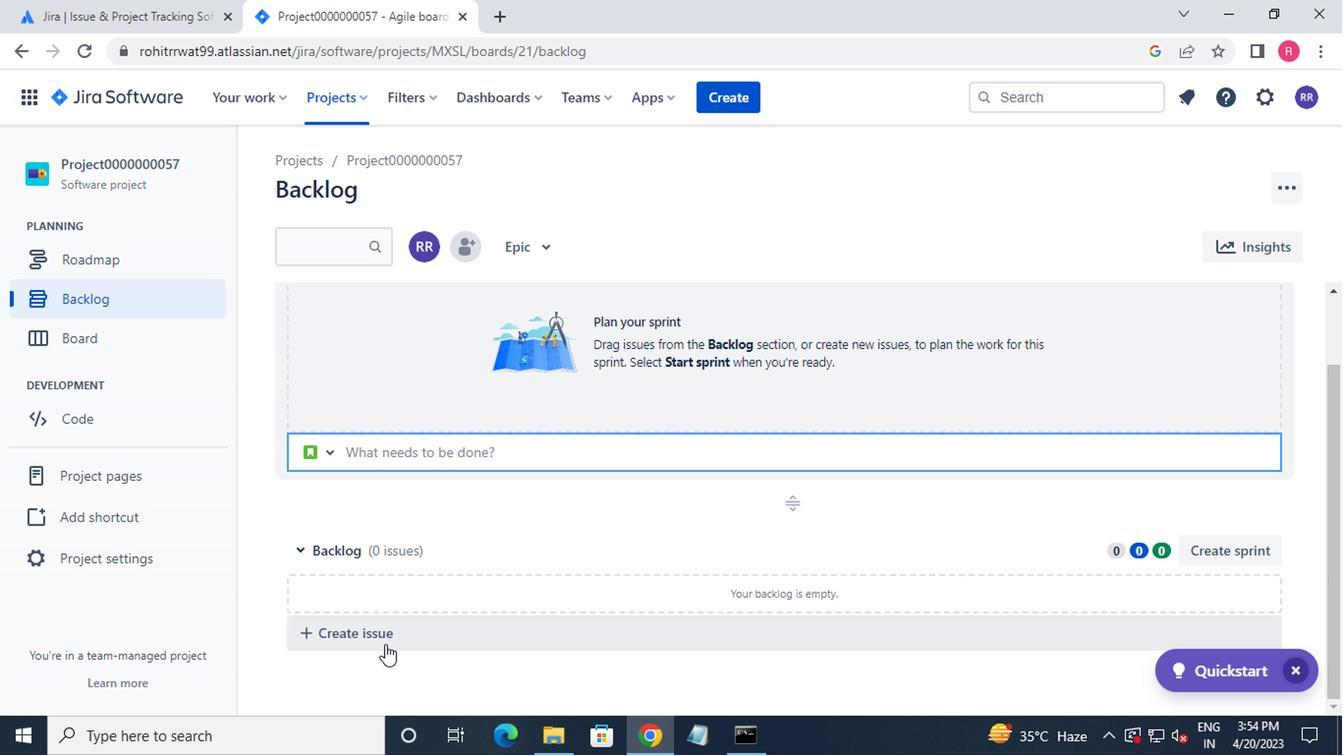 
Action: Mouse pressed left at (379, 635)
Screenshot: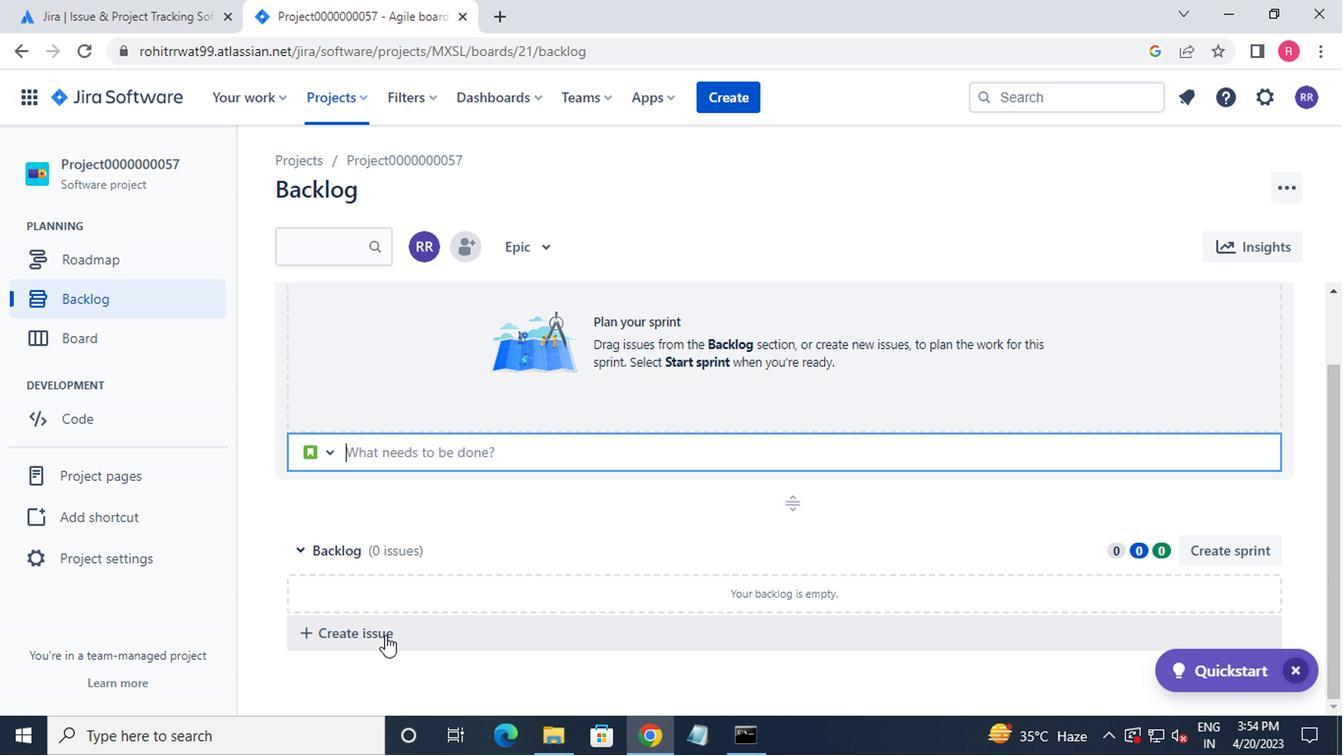 
Action: Mouse moved to (381, 634)
Screenshot: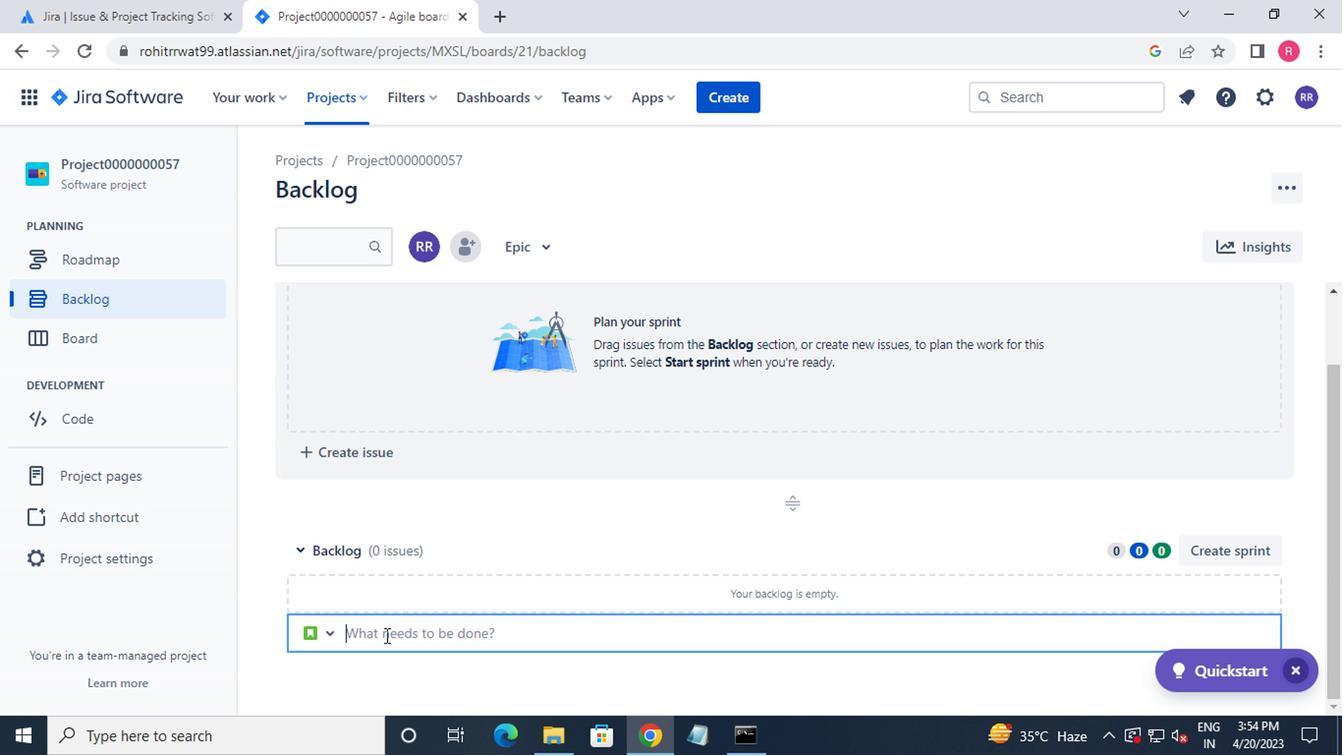 
Action: Key pressed <Key.shift_r>Issue0000000281<Key.enter><Key.shift_r><Key.shift_r><Key.shift_r><Key.shift_r><Key.shift_r><Key.shift_r><Key.shift_r><Key.shift_r><Key.shift_r><Key.shift_r><Key.shift_r><Key.shift_r><Key.shift_r><Key.shift_r><Key.shift_r><Key.shift_r><Key.shift_r><Key.shift_r><Key.shift_r><Key.shift_r><Key.shift_r><Key.shift_r><Key.shift_r><Key.shift_r><Key.shift_r><Key.shift_r><Key.shift_r><Key.shift_r><Key.shift_r><Key.shift_r><Key.shift_r><Key.shift_r><Key.shift_r><Key.shift_r><Key.shift_r><Key.shift_r><Key.shift_r><Key.shift_r><Key.shift_r><Key.shift_r><Key.shift_r><Key.shift_r><Key.shift_r><Key.shift_r><Key.shift_r><Key.shift_r><Key.shift_r><Key.shift_r><Key.shift_r><Key.shift_r><Key.shift_r><Key.shift_r><Key.shift_r><Key.shift_r><Key.shift_r><Key.shift_r><Key.shift_r><Key.shift_r><Key.shift_r><Key.shift_r><Key.shift_r><Key.shift_r><Key.shift_r><Key.shift_r><Key.shift_r><Key.shift_r><Key.shift_r><Key.shift_r><Key.shift_r><Key.shift_r><Key.shift_r><Key.shift_r><Key.shift_r><Key.shift_r><Key.shift_r><Key.shift_r><Key.shift_r><Key.shift_r><Key.shift_r><Key.shift_r><Key.shift_r><Key.shift_r><Key.shift_r><Key.shift_r><Key.shift_r><Key.shift_r><Key.shift_r>Issue0000000258<Key.backspace><Key.backspace>82<Key.enter><Key.shift_r>Issue0000000283<Key.enter><Key.shift_r>Issue0000000284<Key.enter>
Screenshot: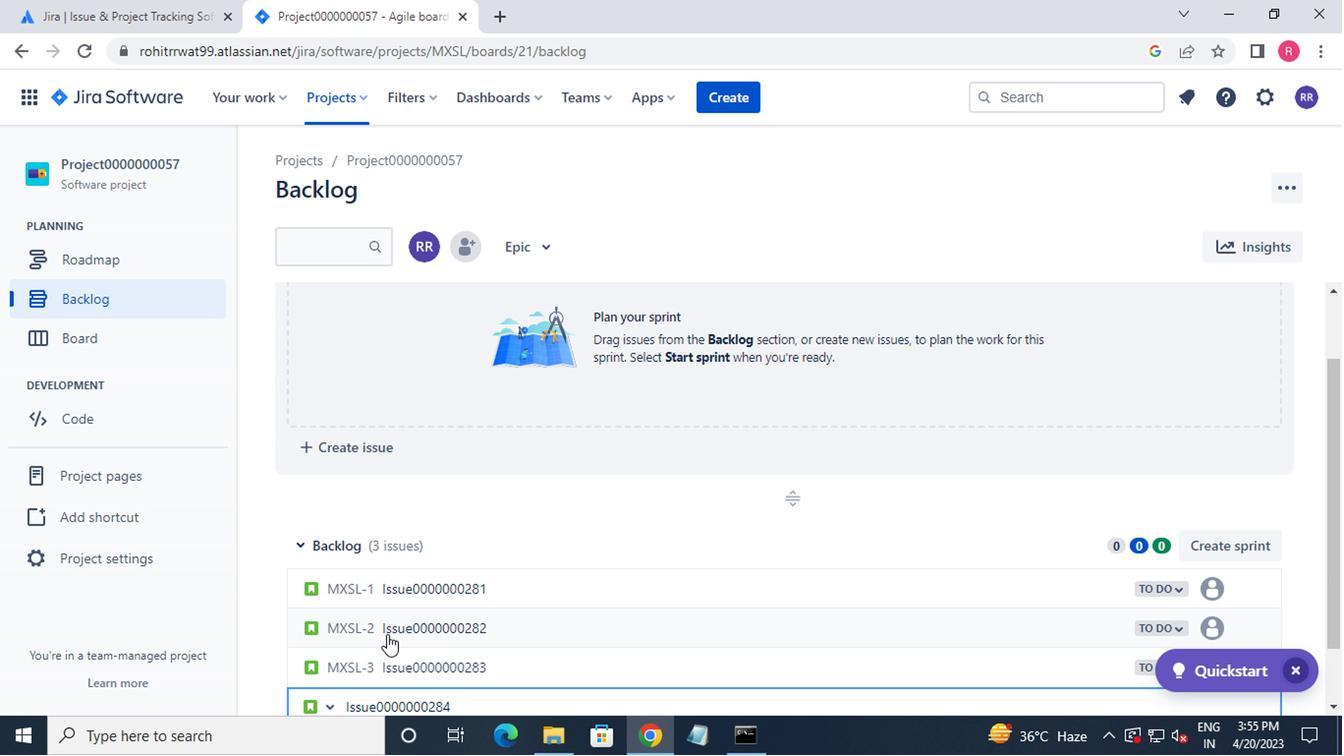 
